 Task: Search one way flight ticket for 2 adults, 2 infants in seat and 1 infant on lap in first from Gulfport/biloxi: Gulfport-biloxi International Airport to Greenville: Pitt-greenville Airport on 5-2-2023. Choice of flights is Delta. Number of bags: 5 checked bags. Price is upto 109000. Outbound departure time preference is 22:45.
Action: Mouse moved to (336, 138)
Screenshot: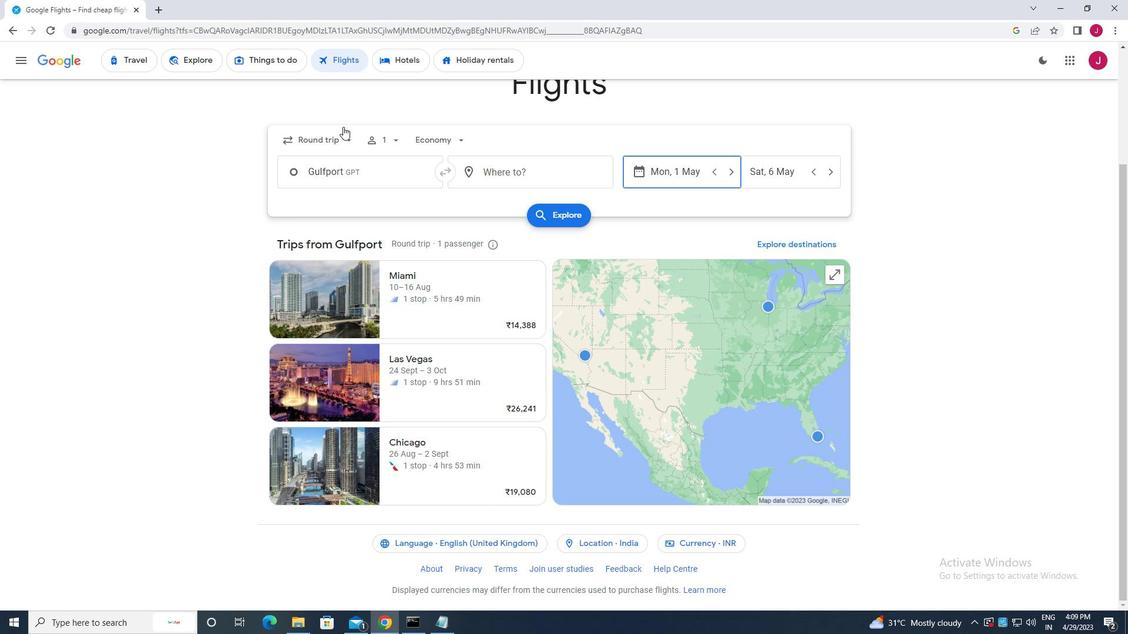 
Action: Mouse pressed left at (336, 138)
Screenshot: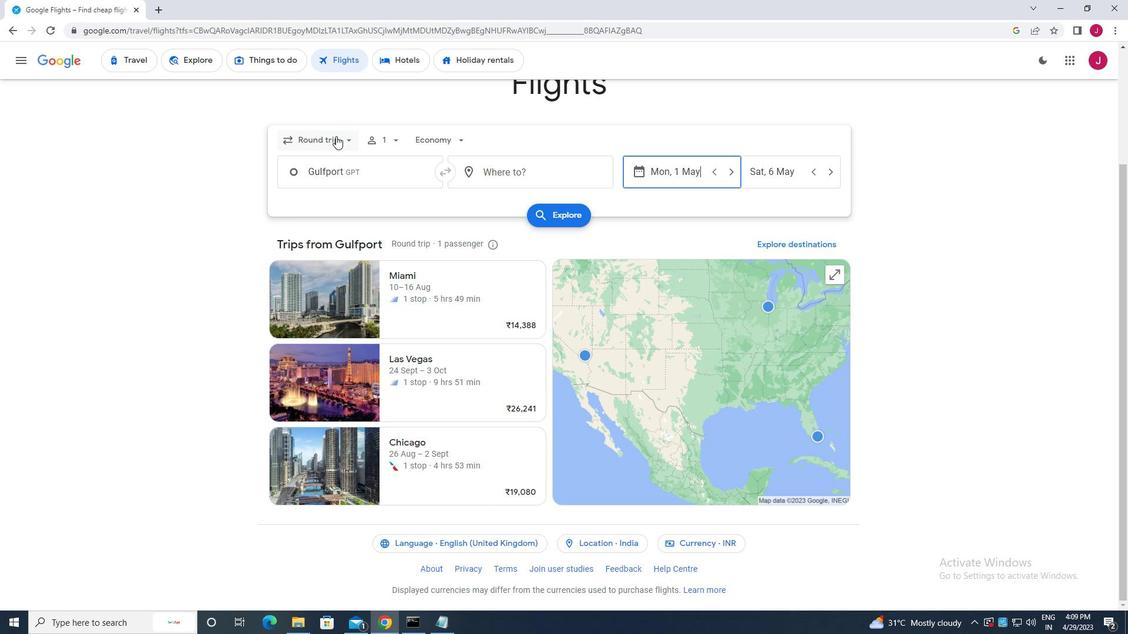 
Action: Mouse moved to (332, 185)
Screenshot: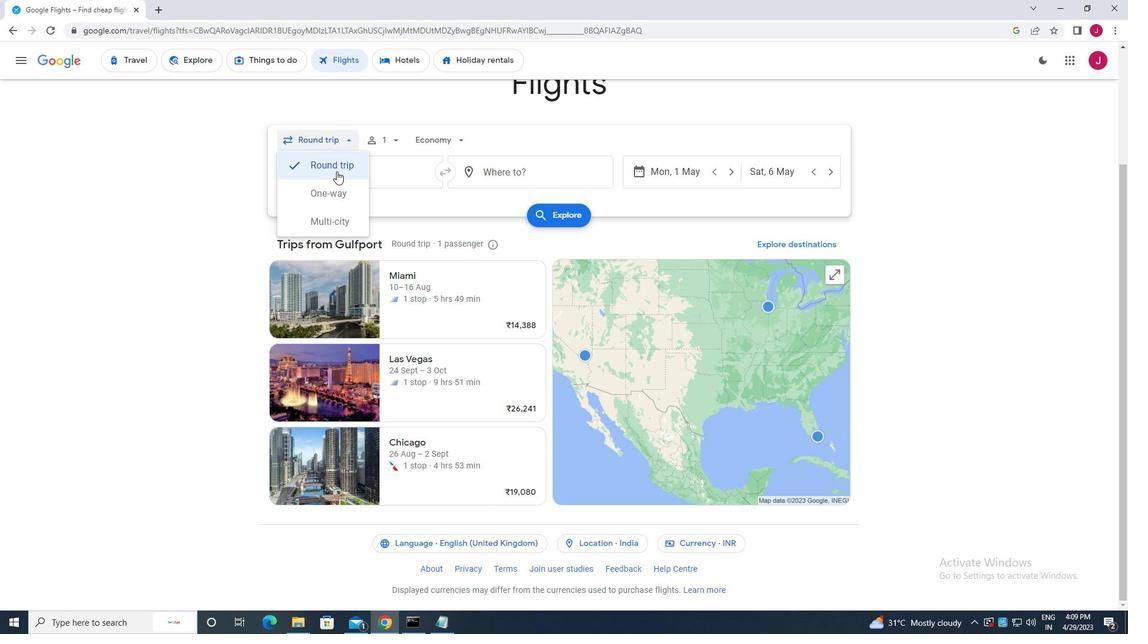 
Action: Mouse pressed left at (332, 185)
Screenshot: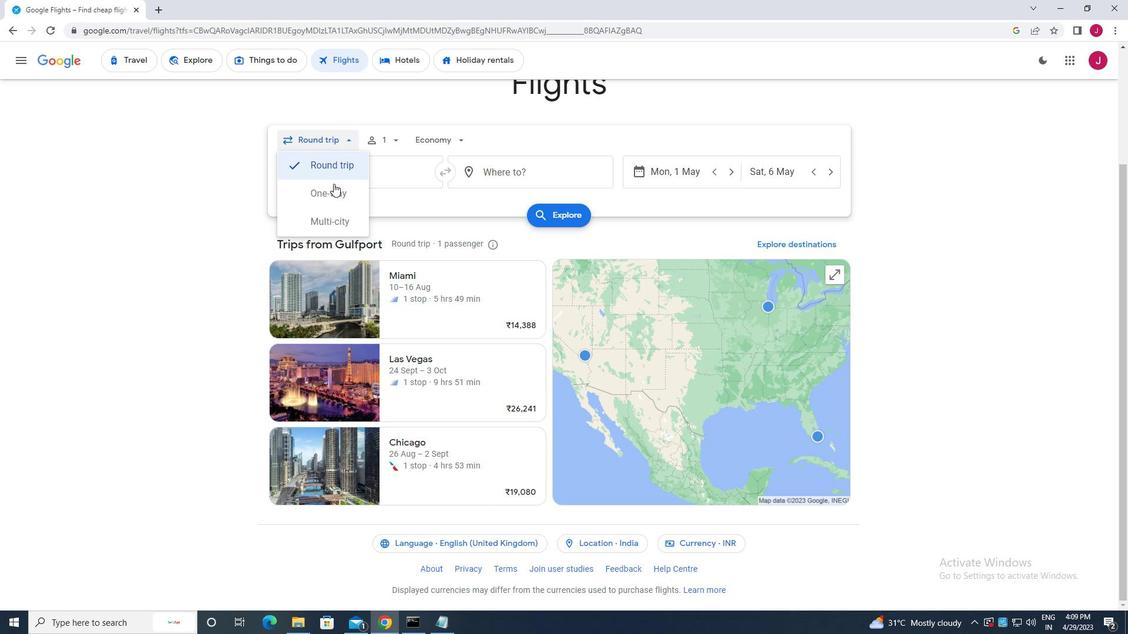 
Action: Mouse moved to (390, 138)
Screenshot: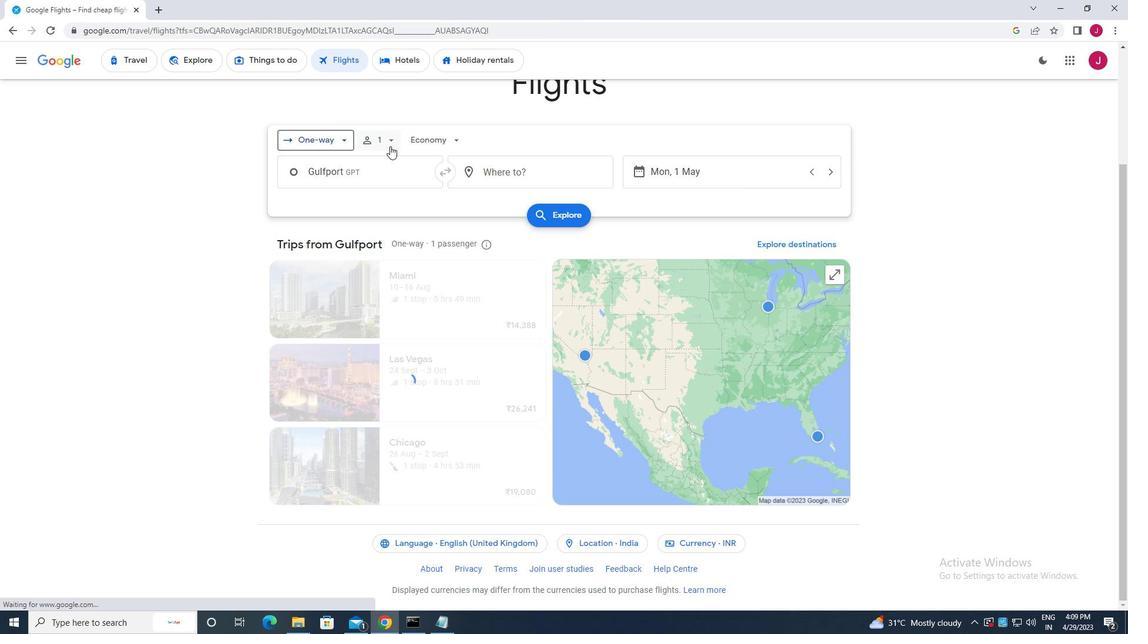 
Action: Mouse pressed left at (390, 138)
Screenshot: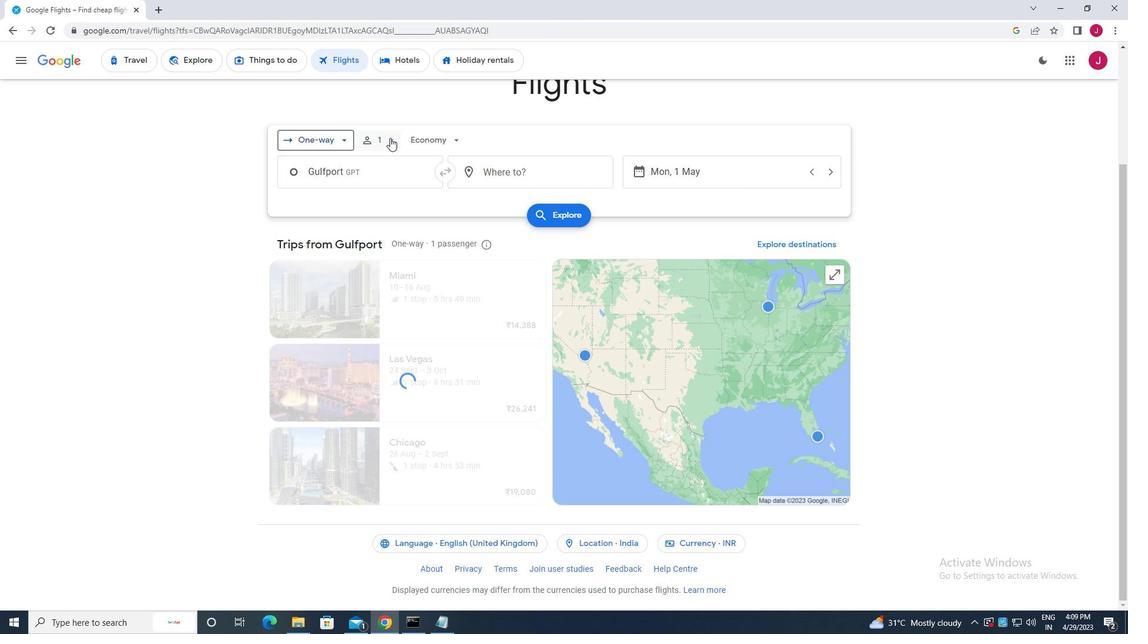 
Action: Mouse moved to (484, 170)
Screenshot: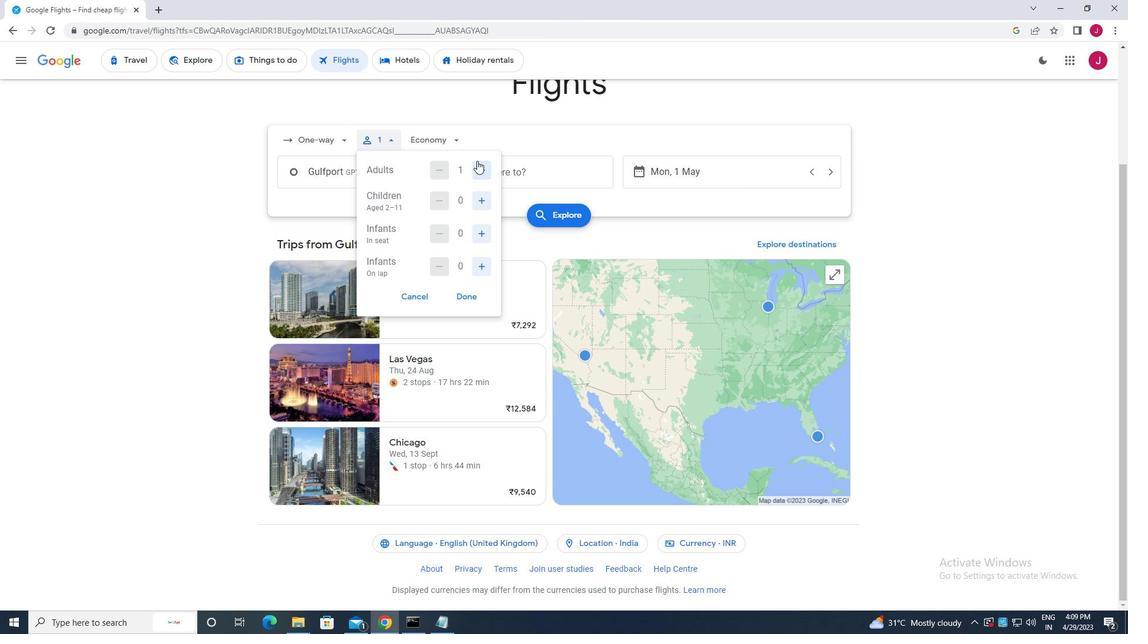 
Action: Mouse pressed left at (484, 170)
Screenshot: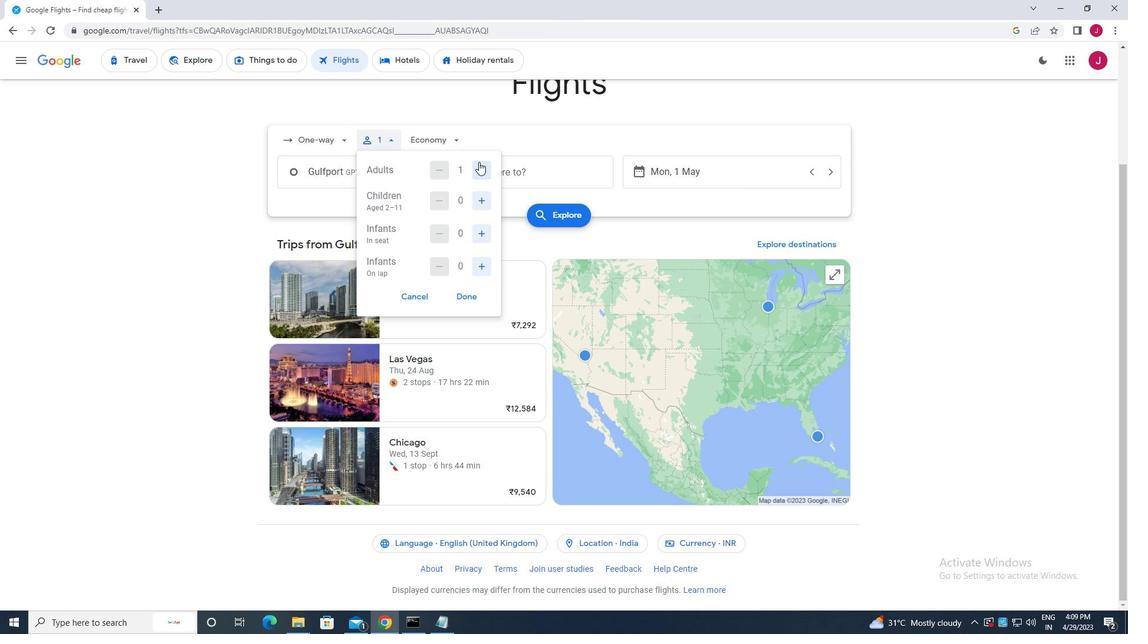 
Action: Mouse moved to (480, 198)
Screenshot: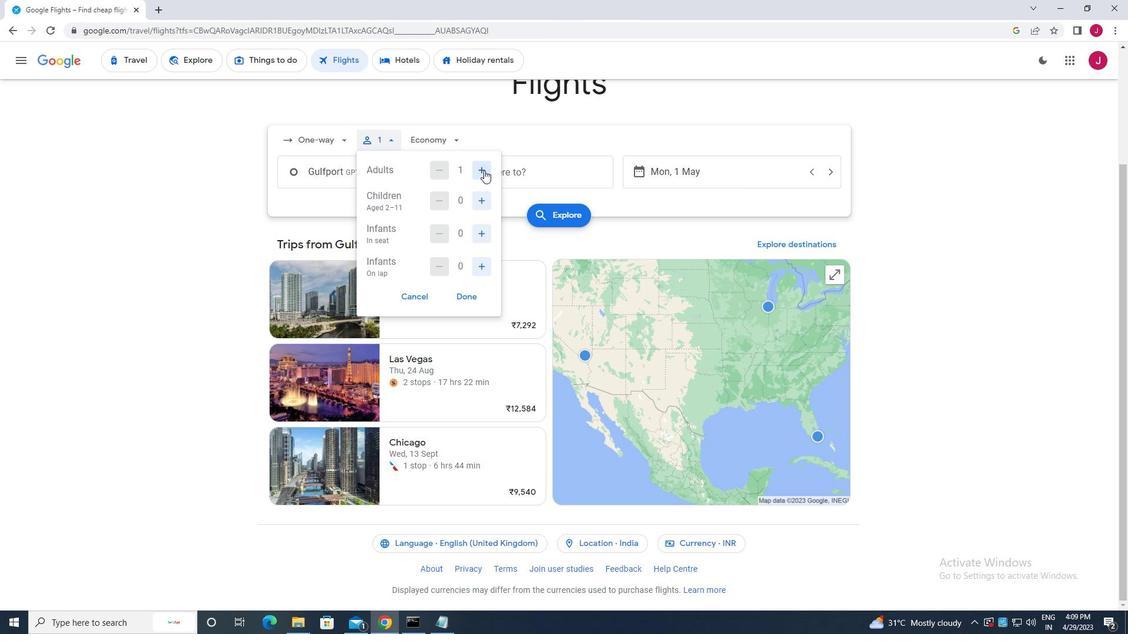 
Action: Mouse pressed left at (480, 198)
Screenshot: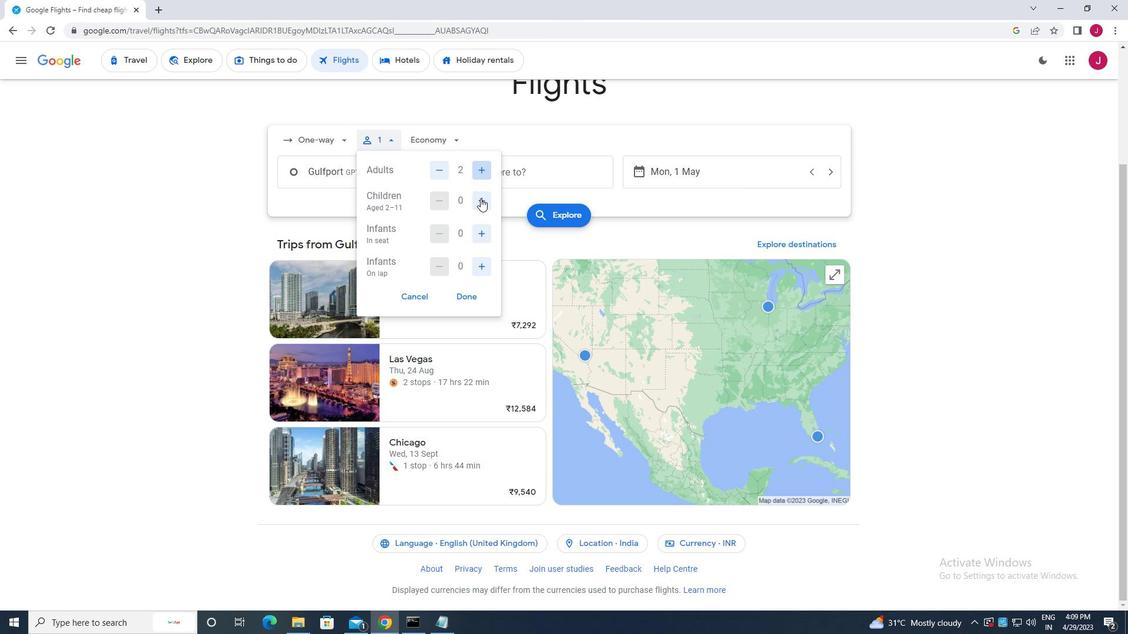 
Action: Mouse pressed left at (480, 198)
Screenshot: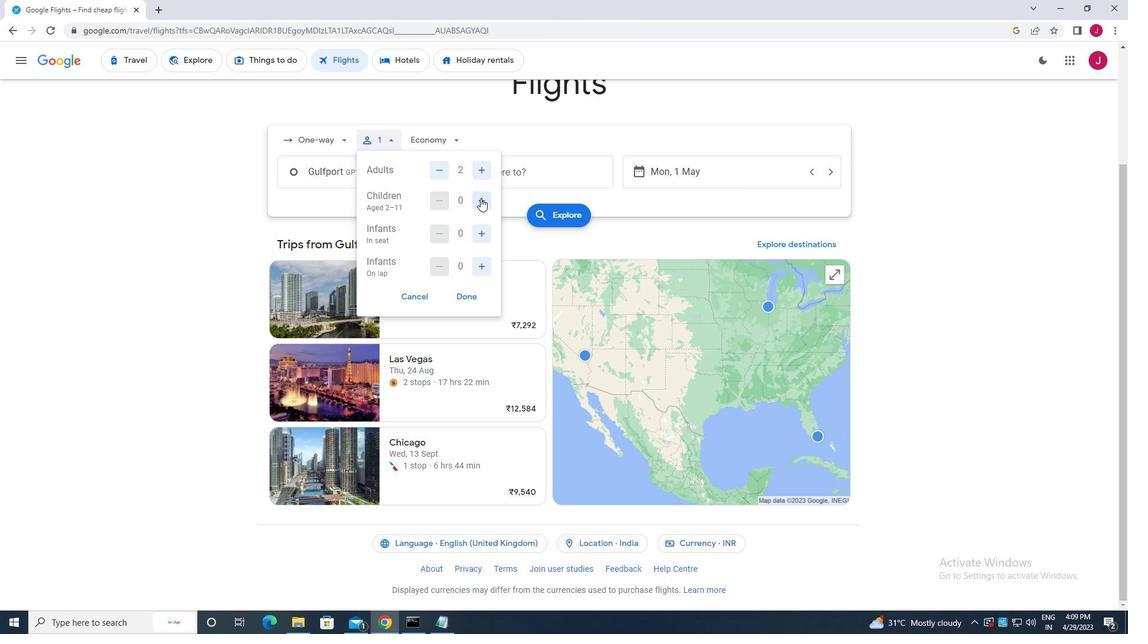 
Action: Mouse moved to (446, 202)
Screenshot: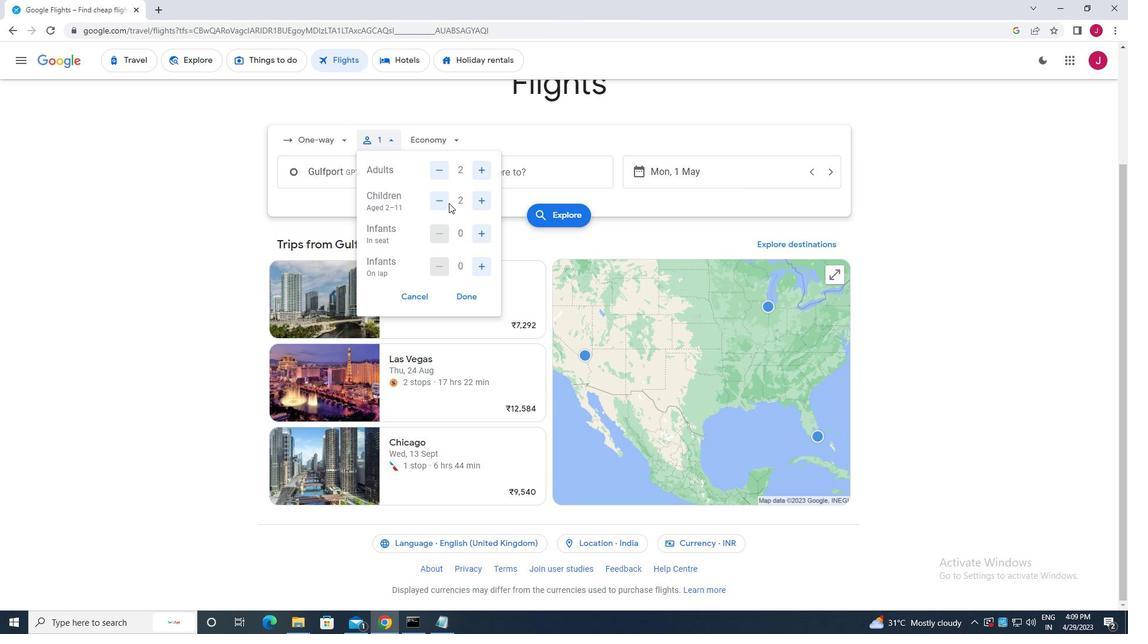 
Action: Mouse pressed left at (446, 202)
Screenshot: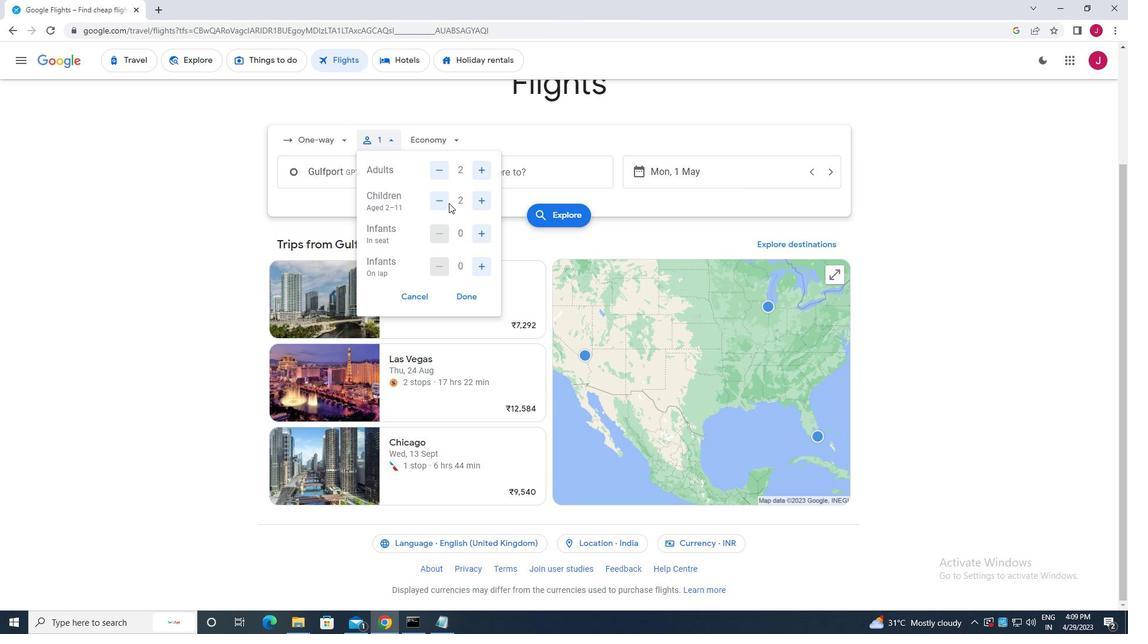 
Action: Mouse pressed left at (446, 202)
Screenshot: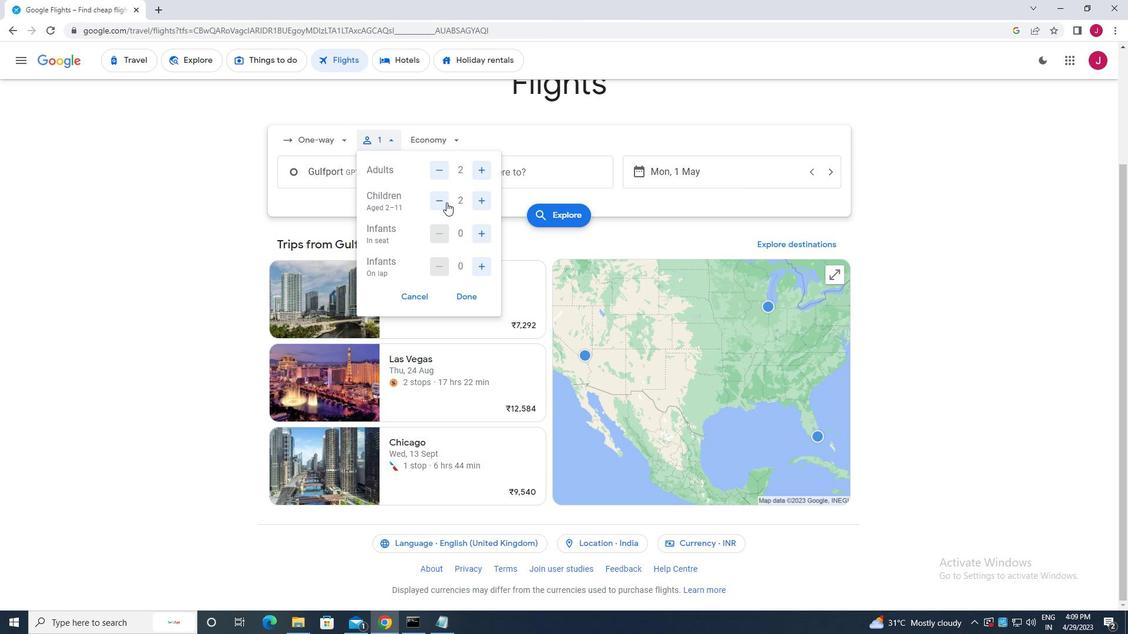 
Action: Mouse moved to (479, 235)
Screenshot: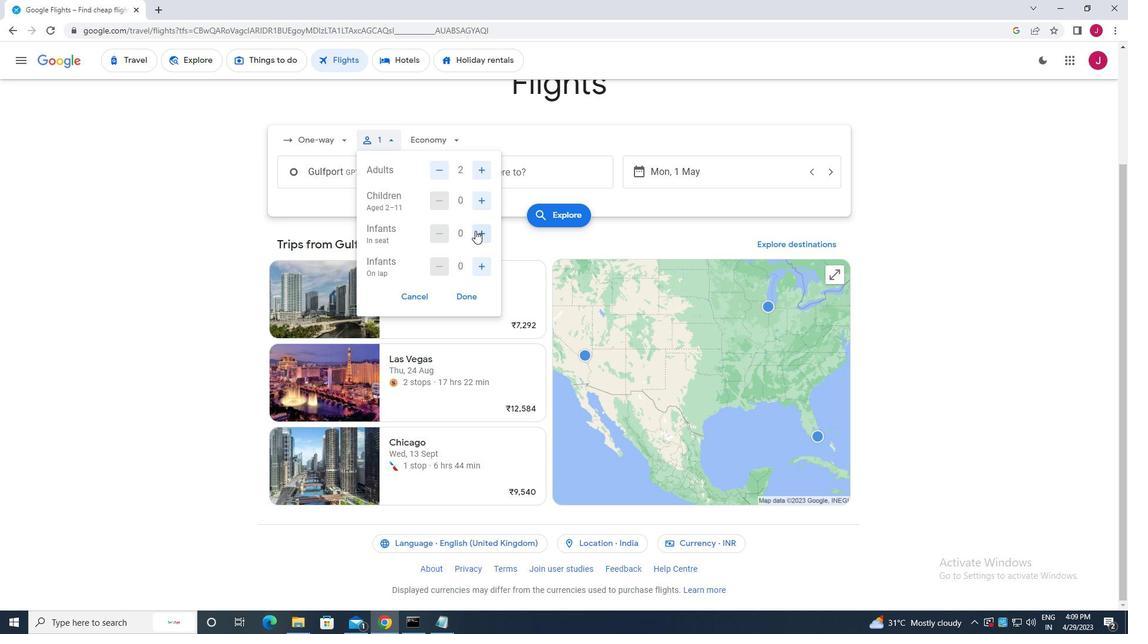 
Action: Mouse pressed left at (479, 235)
Screenshot: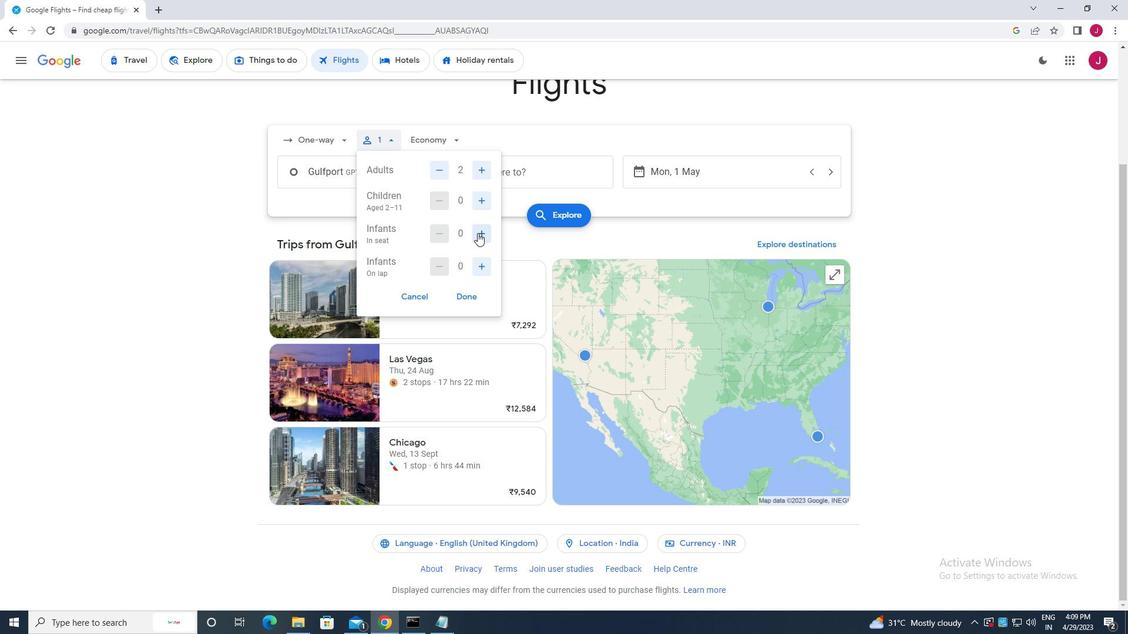 
Action: Mouse moved to (479, 235)
Screenshot: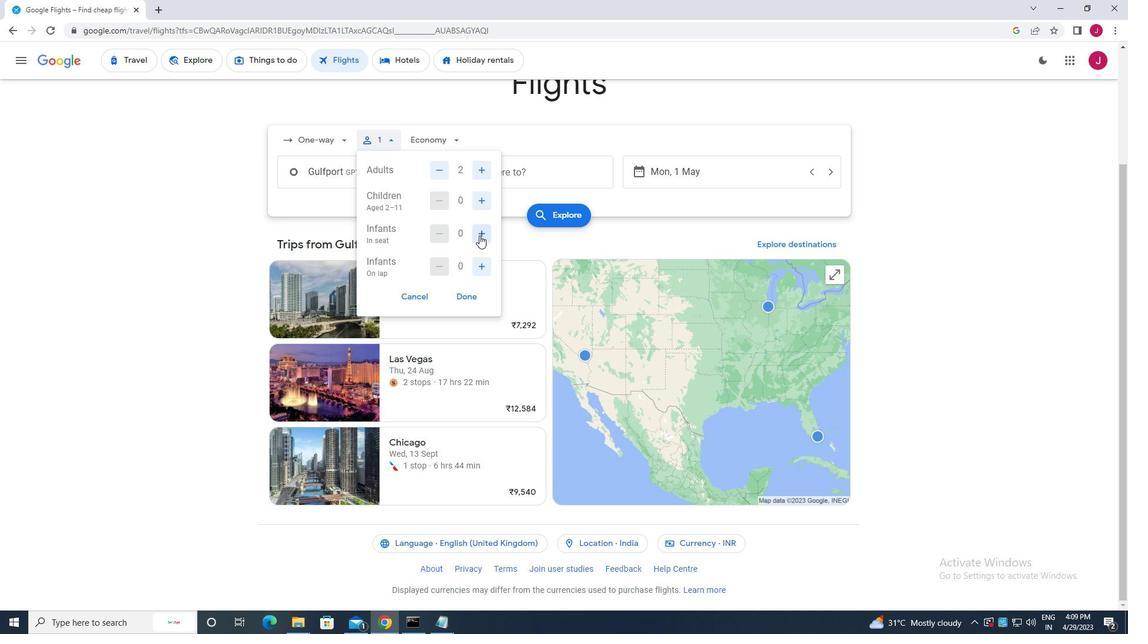 
Action: Mouse pressed left at (479, 235)
Screenshot: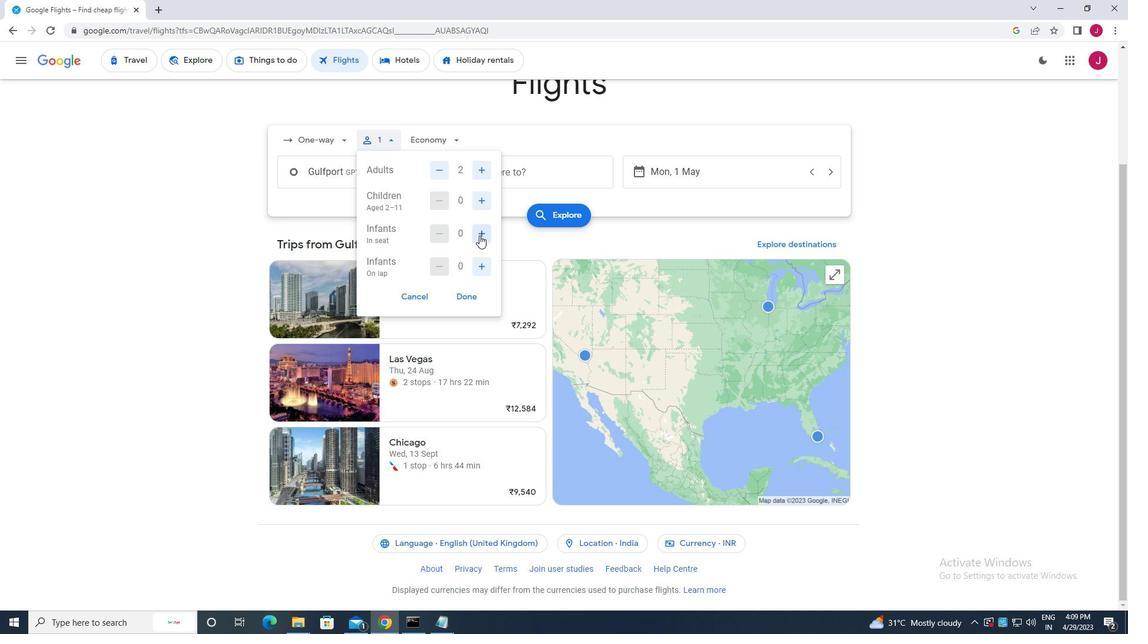 
Action: Mouse moved to (483, 268)
Screenshot: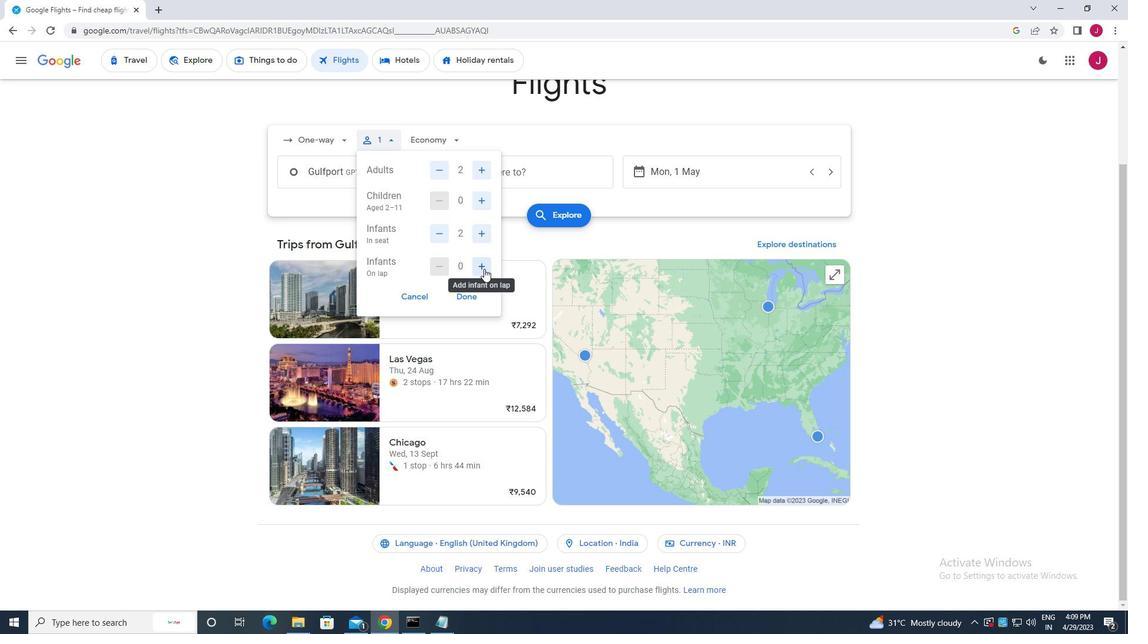 
Action: Mouse pressed left at (483, 268)
Screenshot: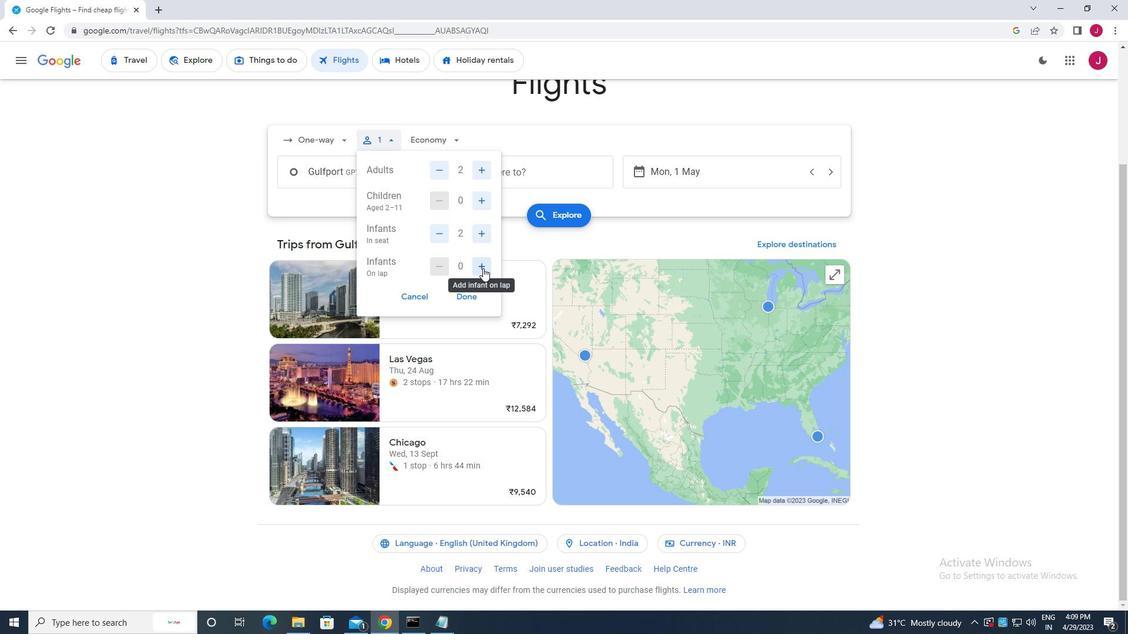 
Action: Mouse moved to (475, 292)
Screenshot: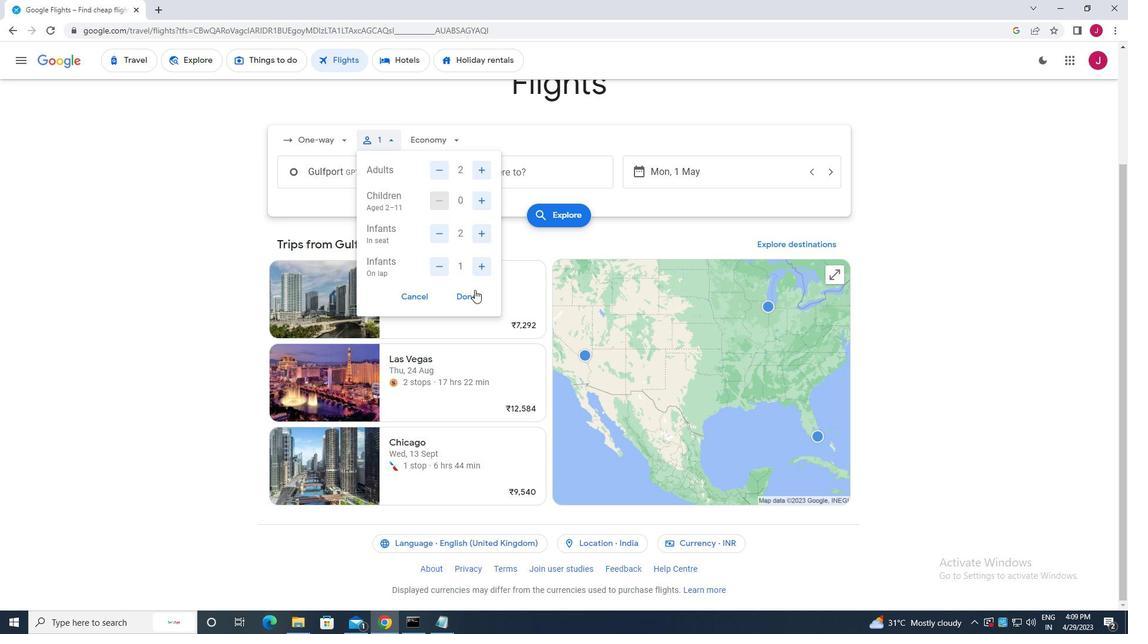
Action: Mouse pressed left at (475, 292)
Screenshot: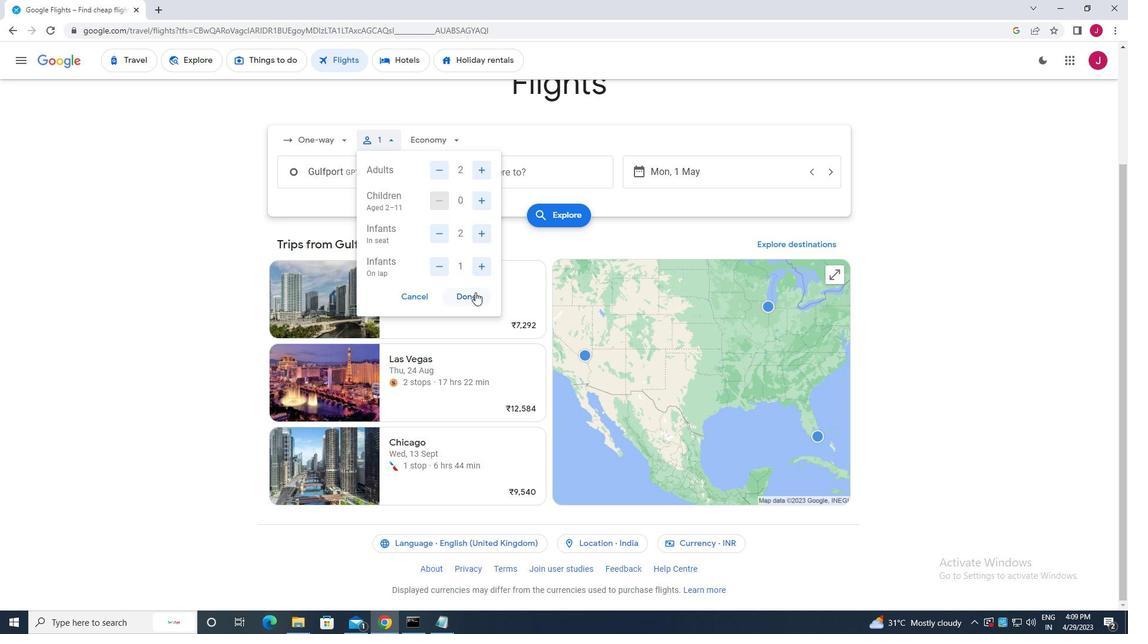 
Action: Mouse moved to (452, 144)
Screenshot: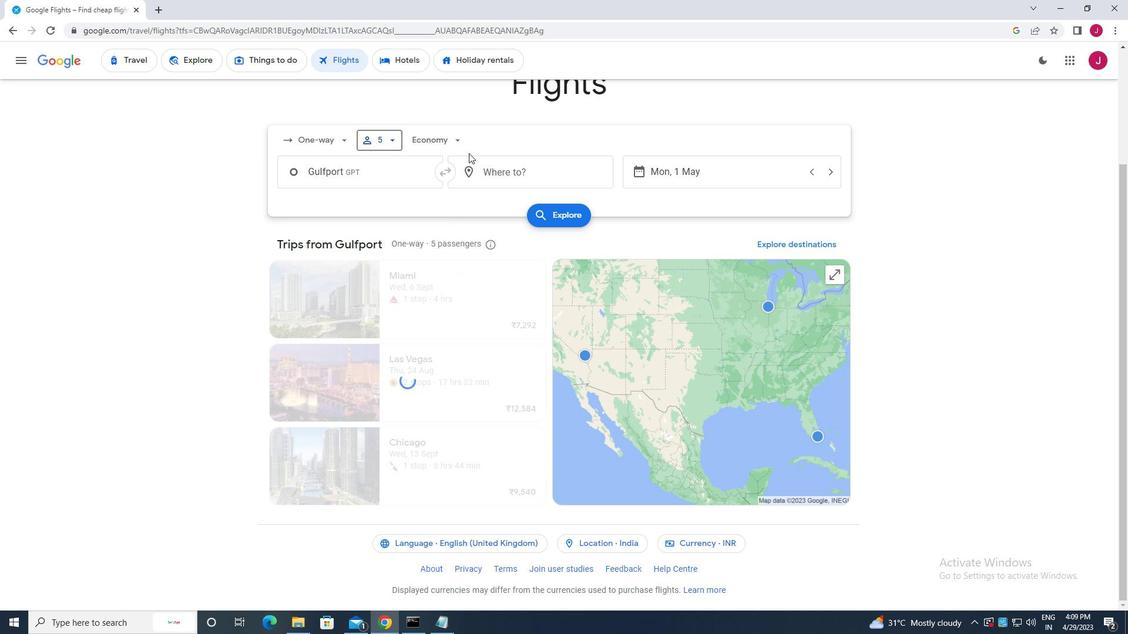 
Action: Mouse pressed left at (452, 144)
Screenshot: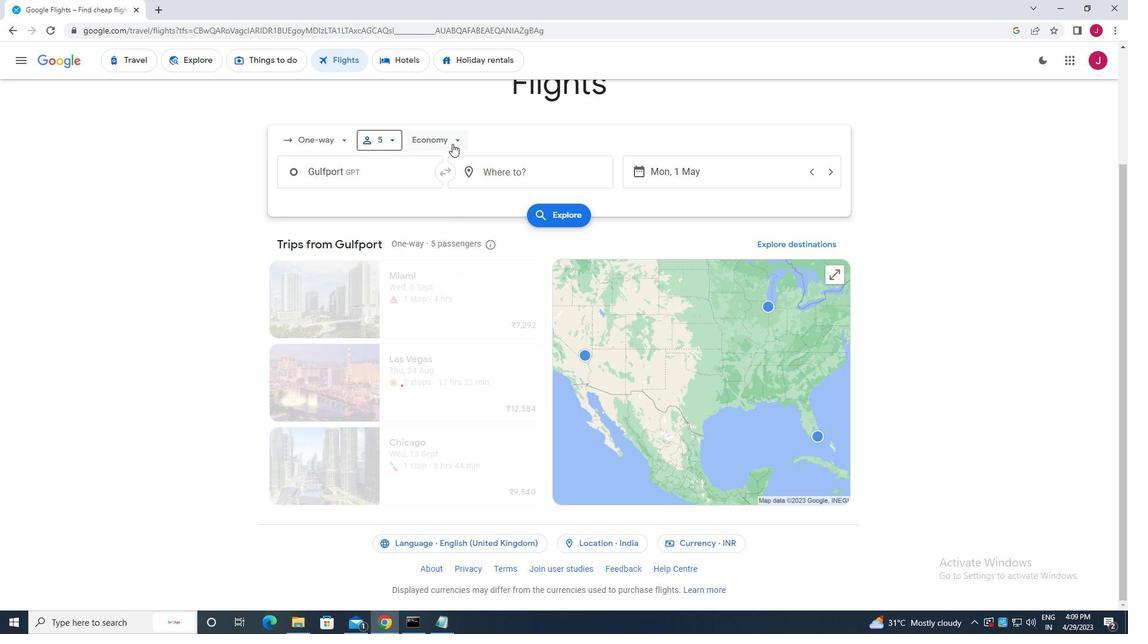 
Action: Mouse moved to (434, 139)
Screenshot: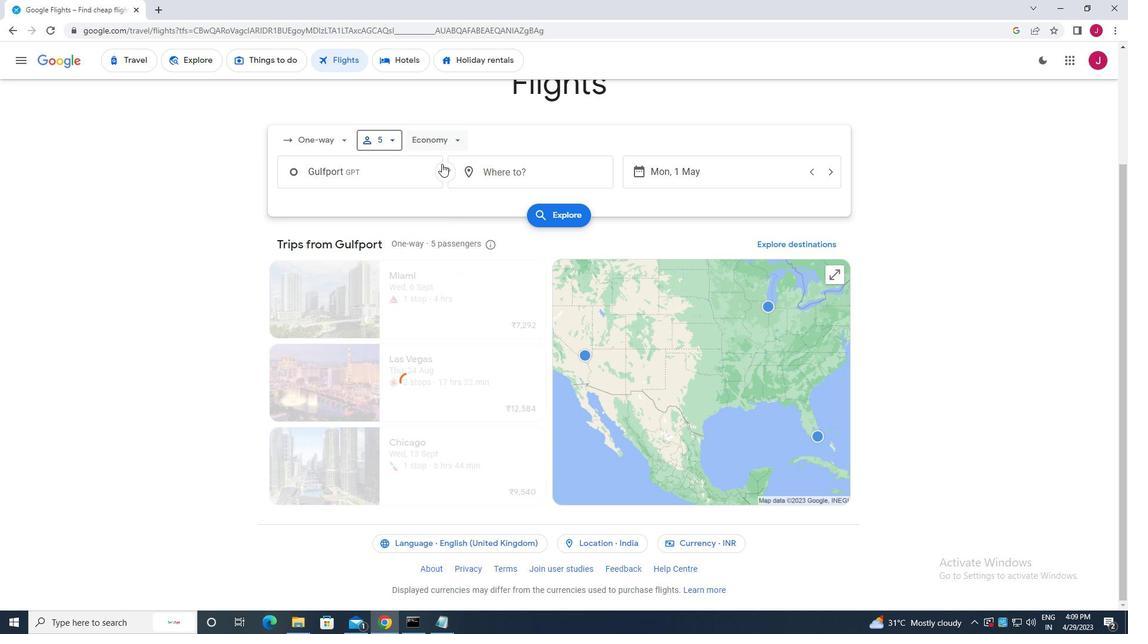 
Action: Mouse pressed left at (434, 139)
Screenshot: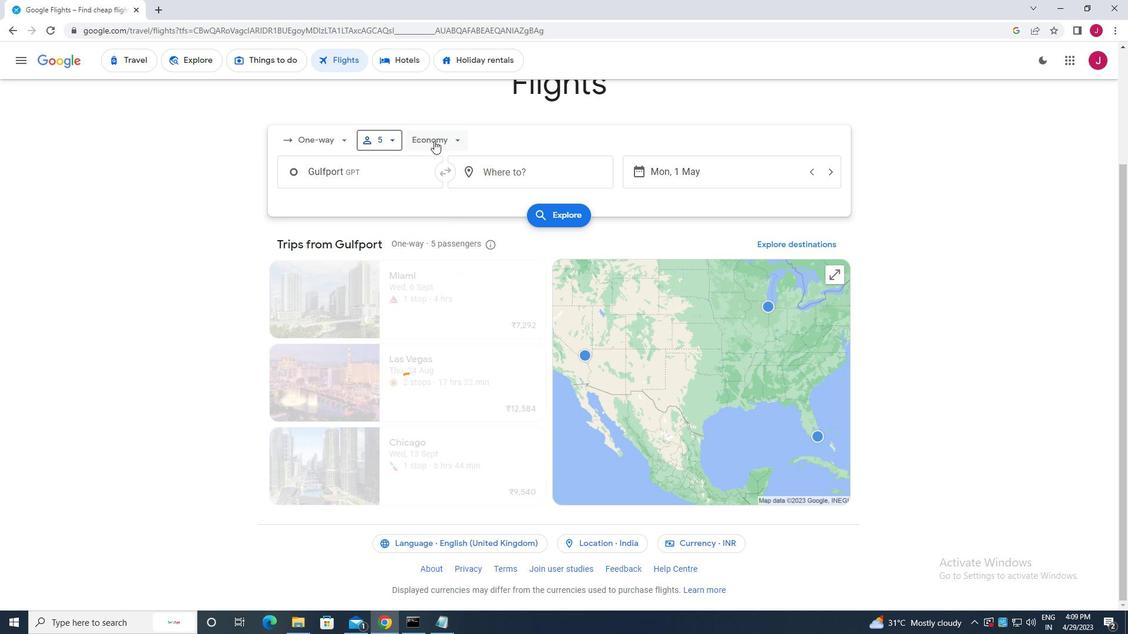
Action: Mouse moved to (457, 138)
Screenshot: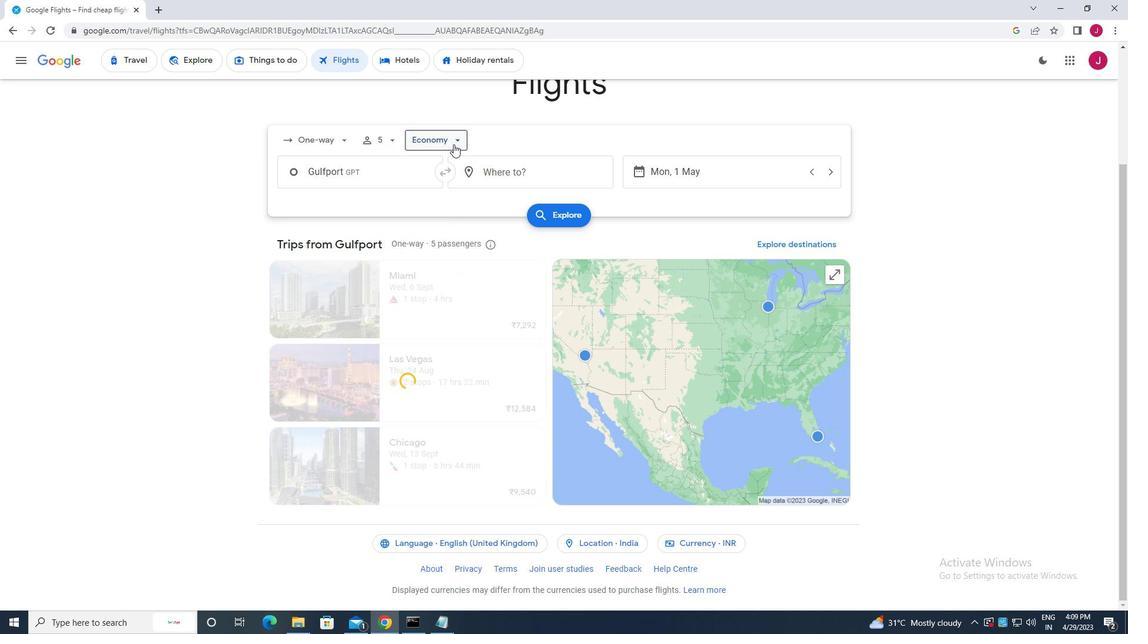 
Action: Mouse pressed left at (457, 138)
Screenshot: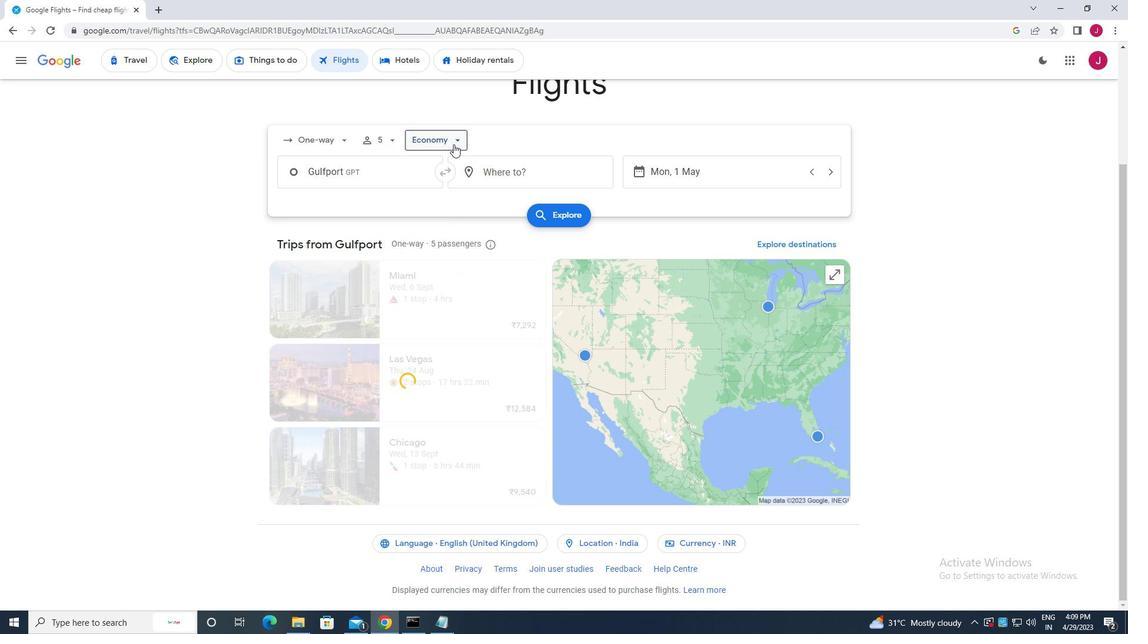 
Action: Mouse moved to (451, 246)
Screenshot: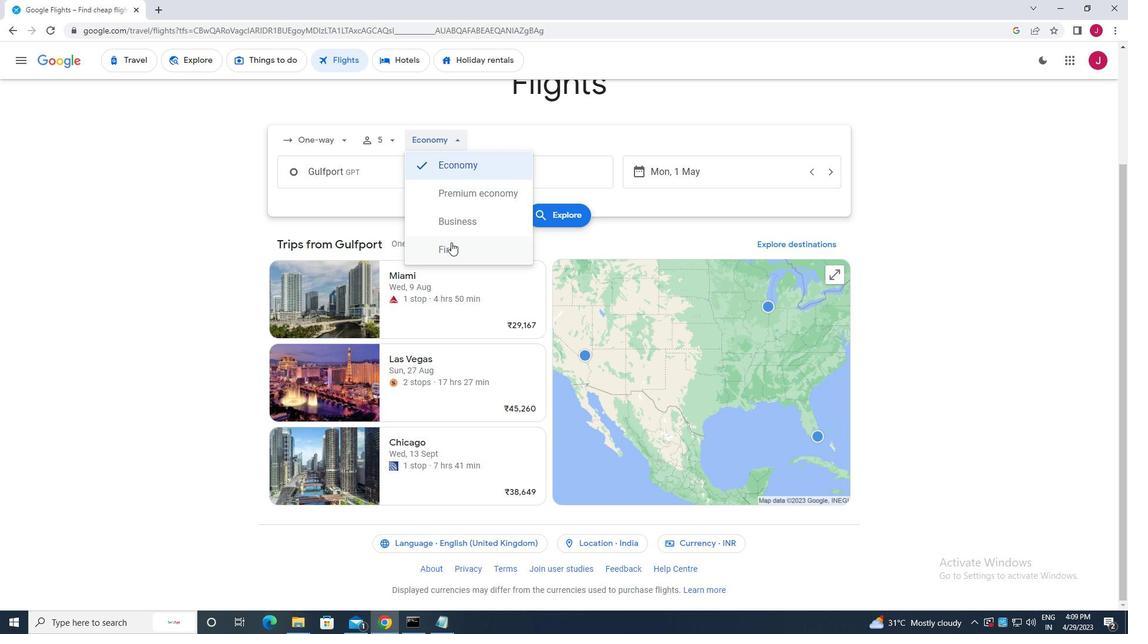 
Action: Mouse pressed left at (451, 246)
Screenshot: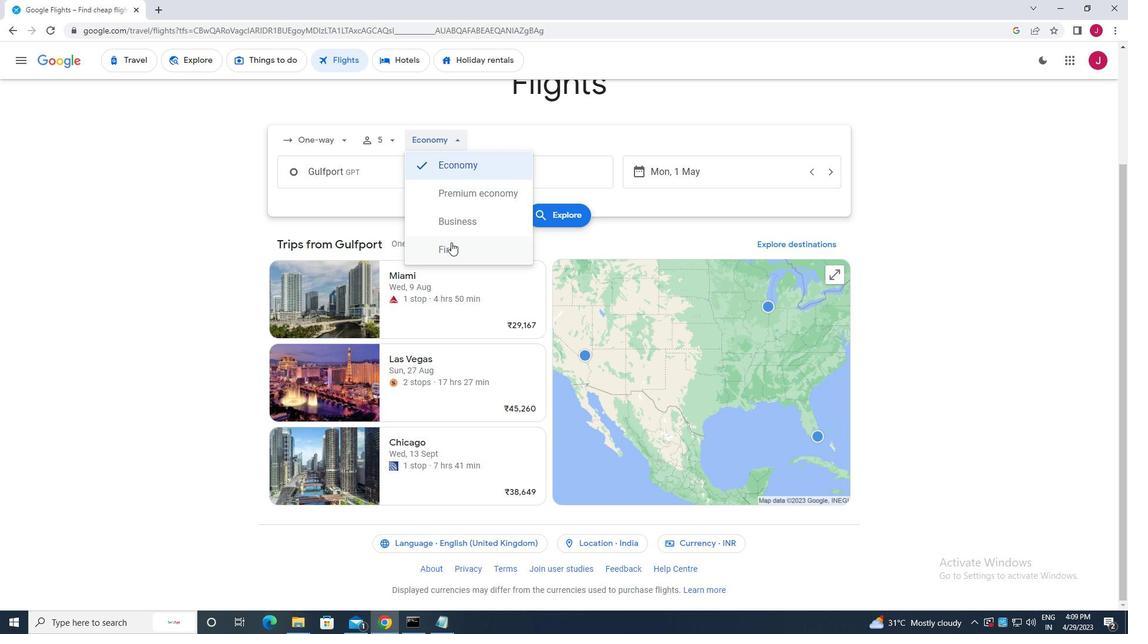 
Action: Mouse moved to (378, 168)
Screenshot: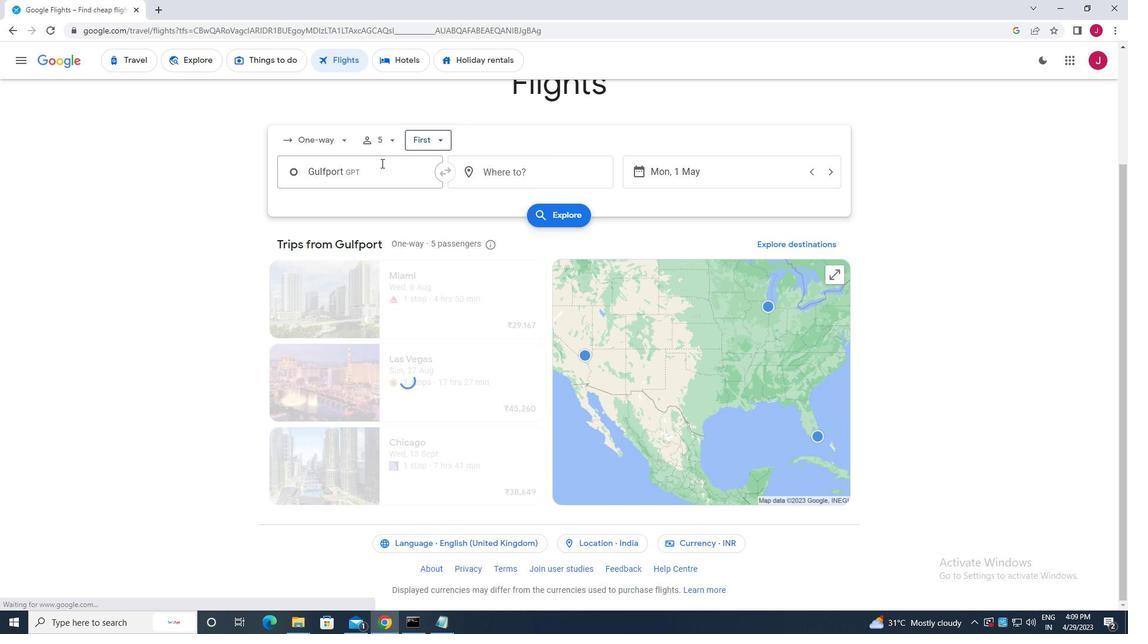 
Action: Mouse pressed left at (378, 168)
Screenshot: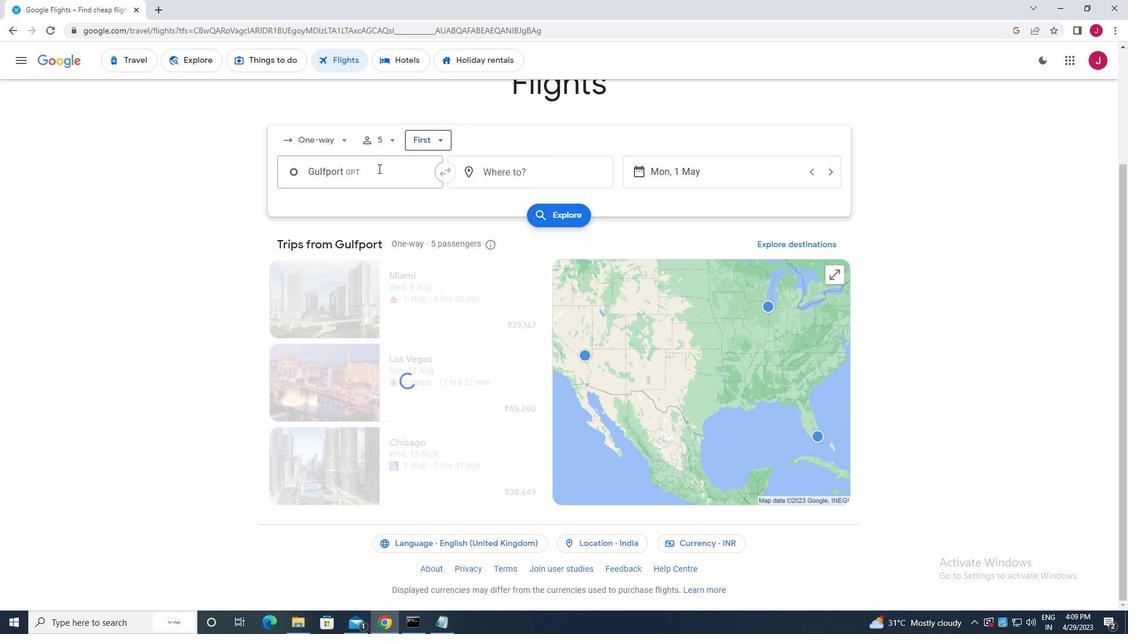 
Action: Key pressed guluf<Key.backspace><Key.backspace>fpo
Screenshot: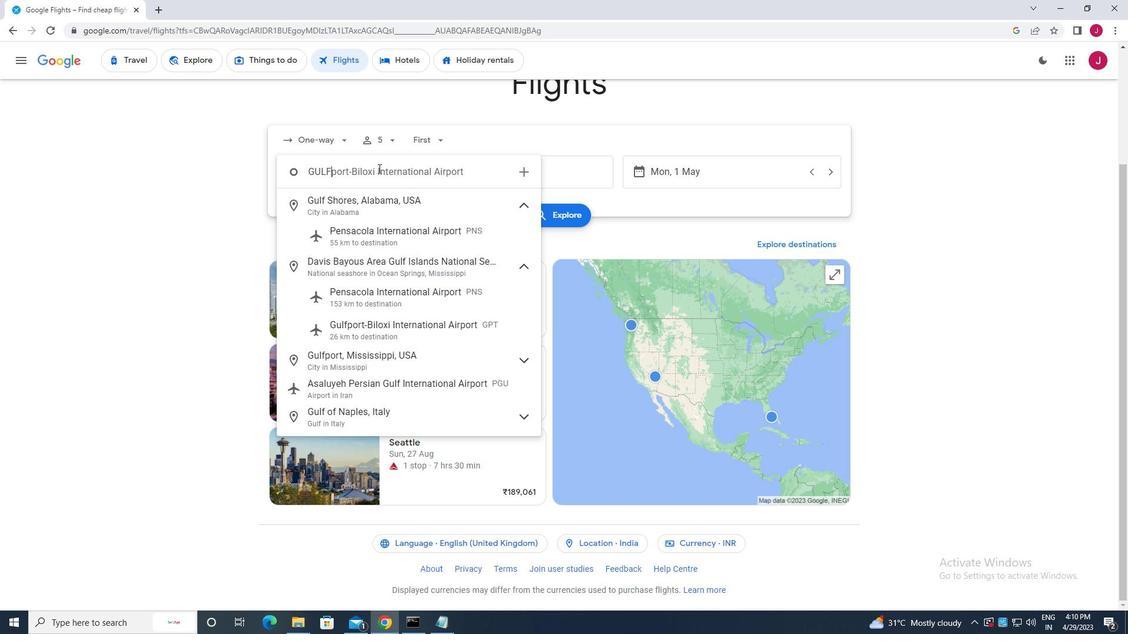 
Action: Mouse moved to (406, 263)
Screenshot: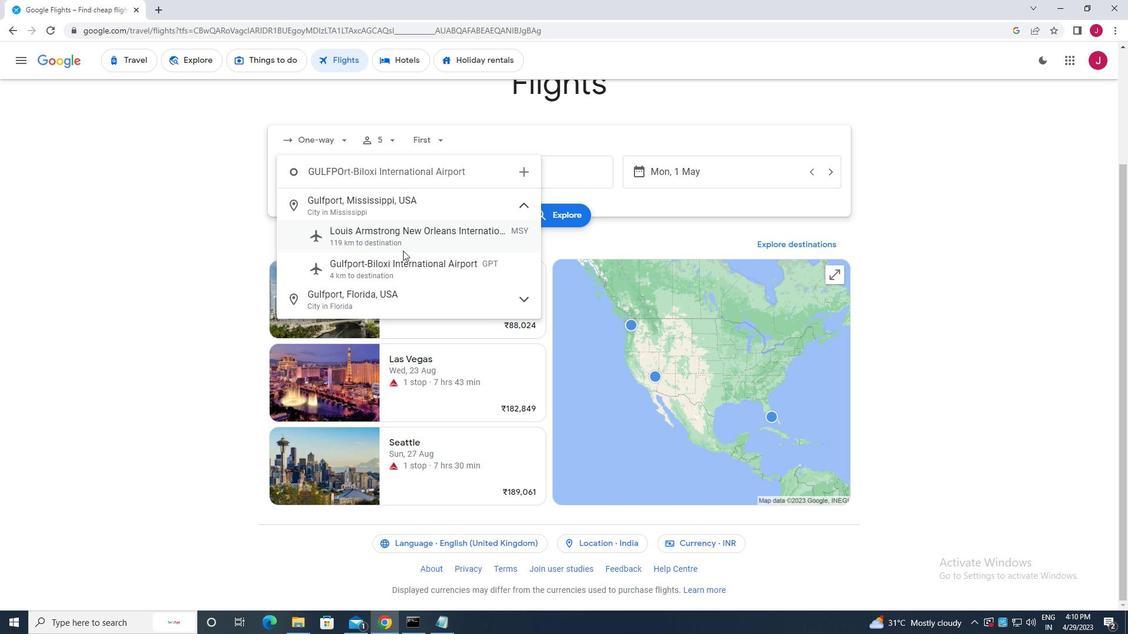 
Action: Mouse pressed left at (406, 263)
Screenshot: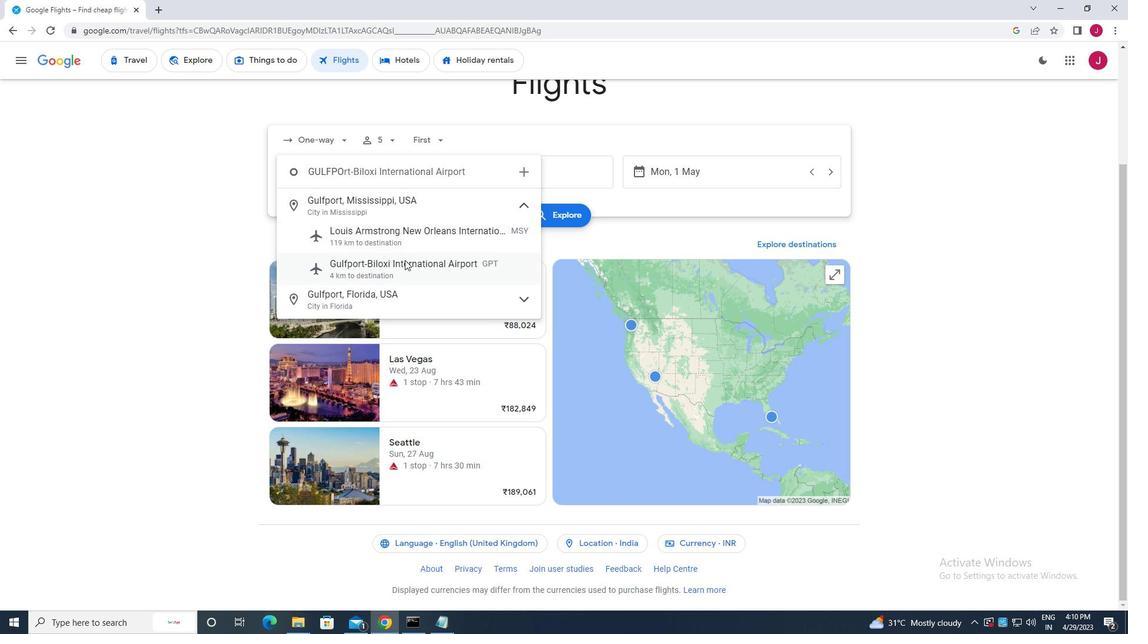 
Action: Mouse moved to (571, 172)
Screenshot: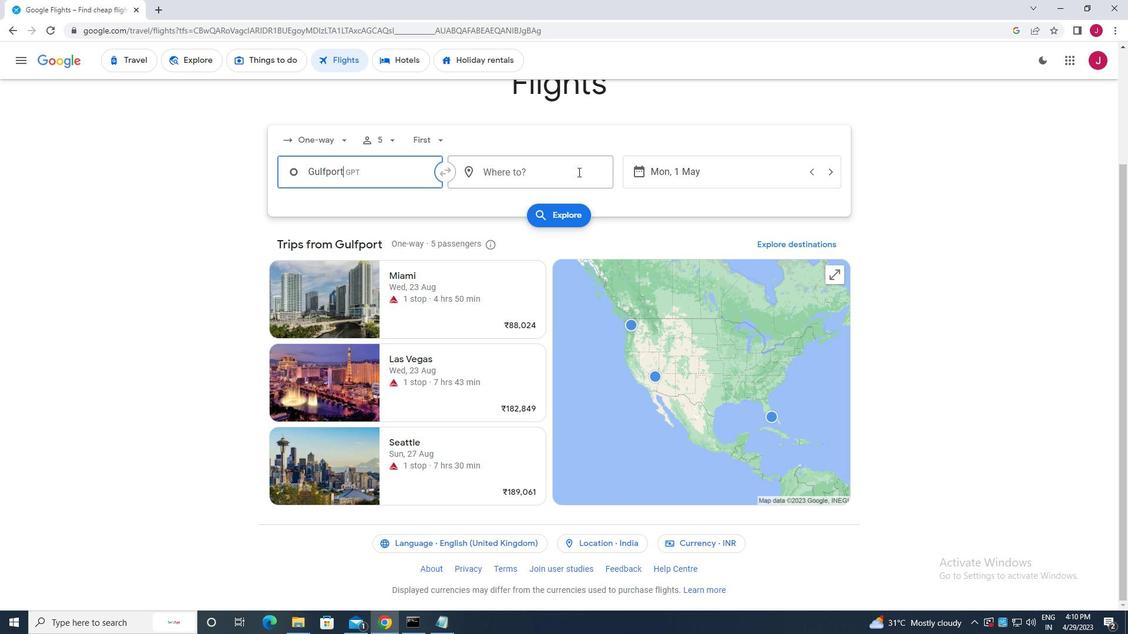 
Action: Mouse pressed left at (571, 172)
Screenshot: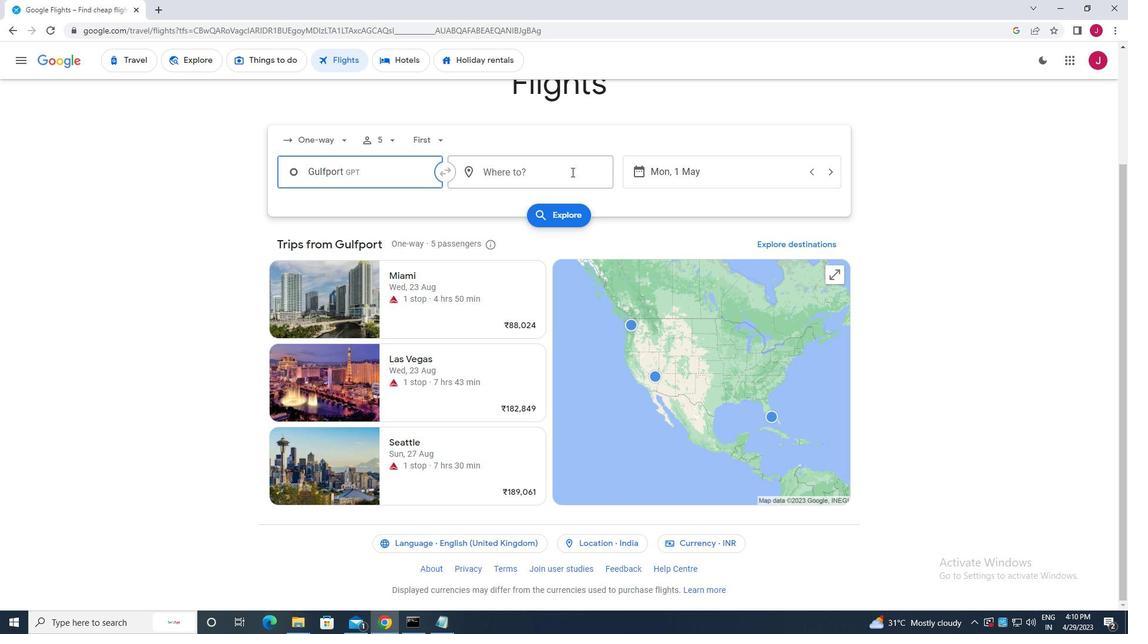 
Action: Key pressed greenville<Key.space>p
Screenshot: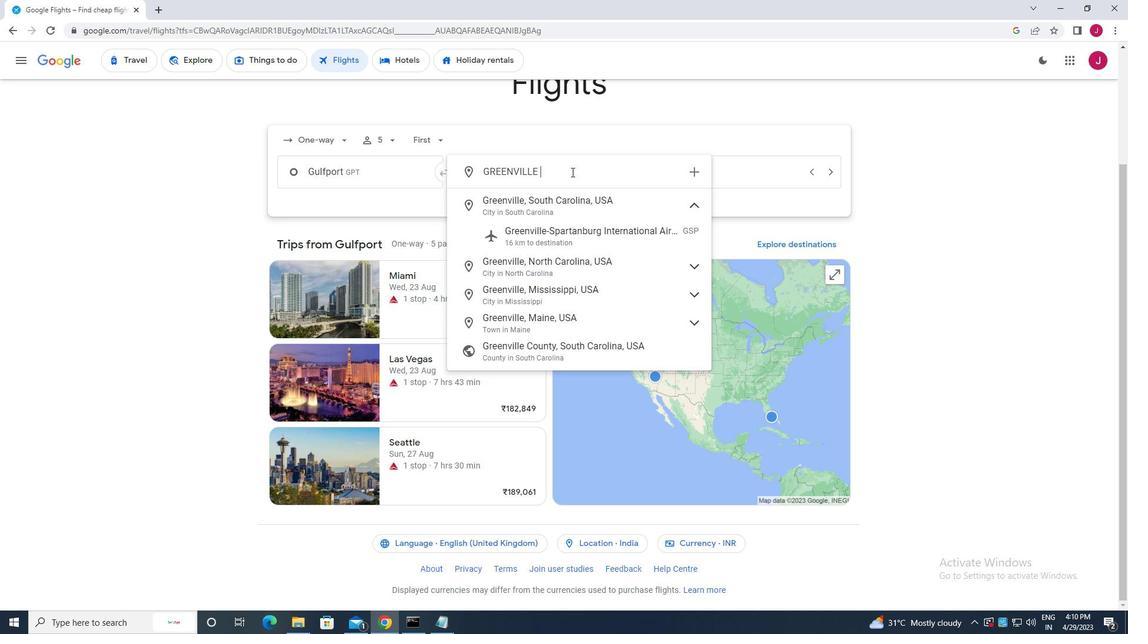 
Action: Mouse moved to (567, 205)
Screenshot: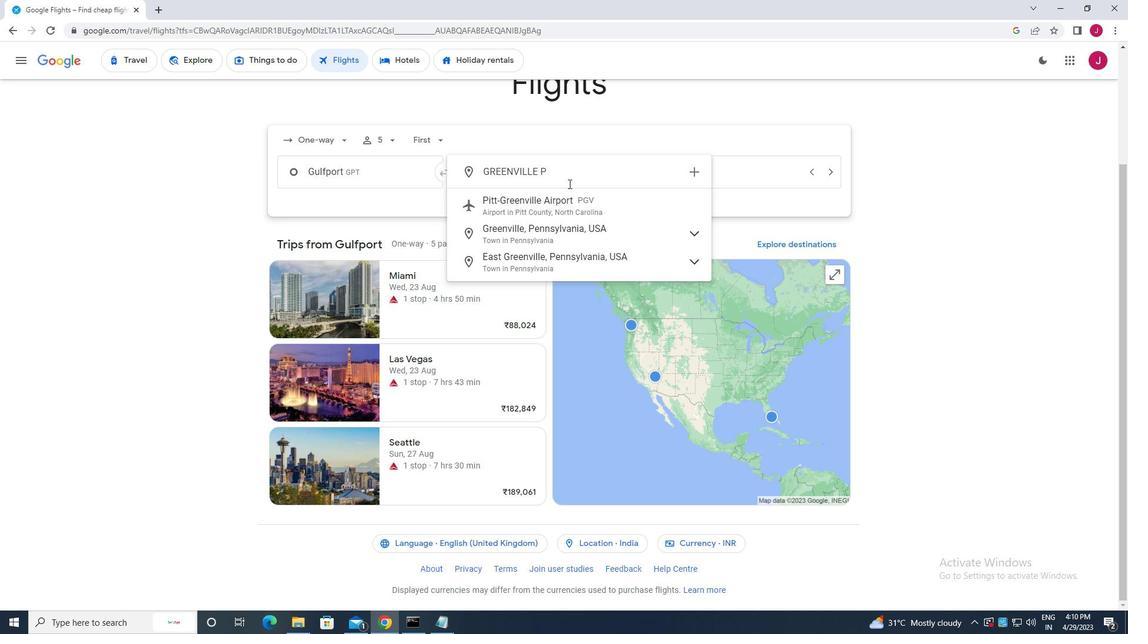 
Action: Mouse pressed left at (567, 205)
Screenshot: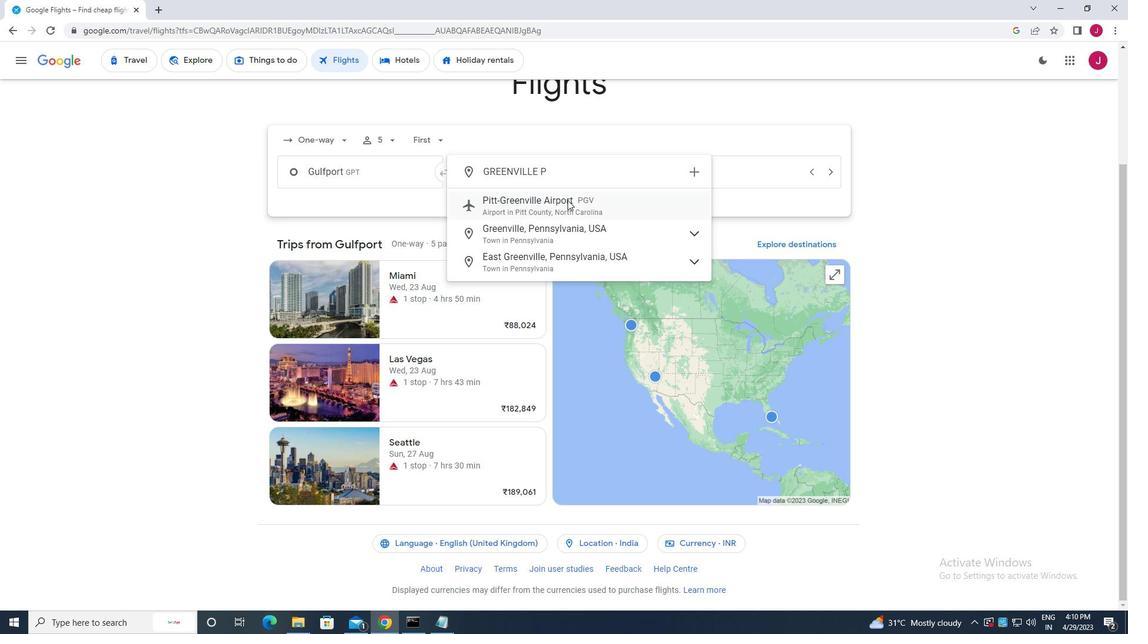 
Action: Mouse moved to (670, 176)
Screenshot: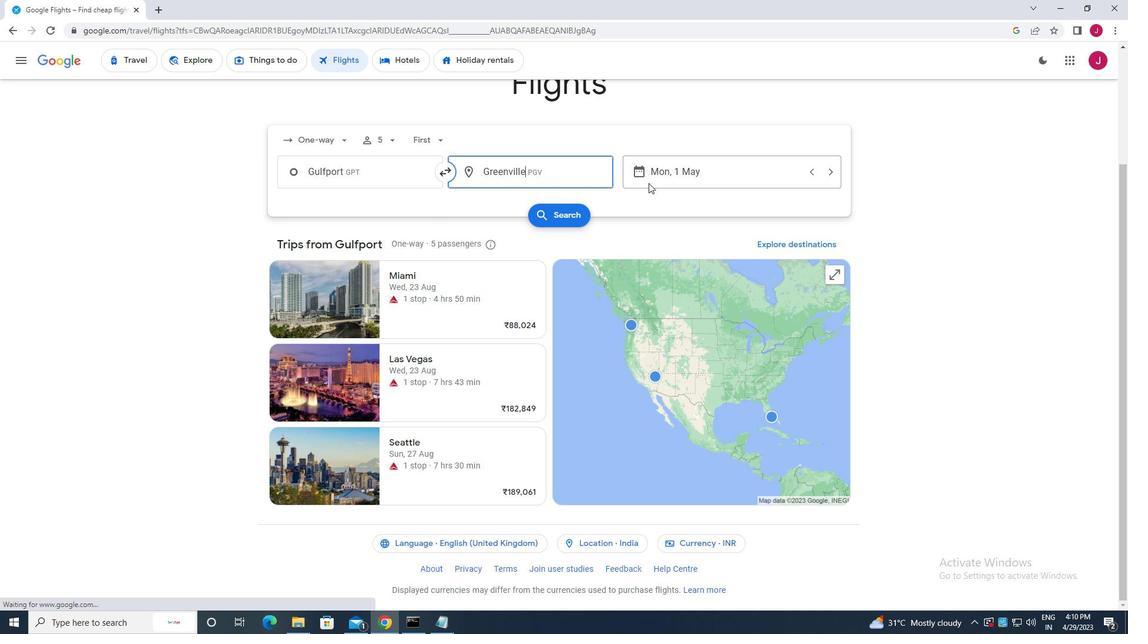 
Action: Mouse pressed left at (670, 176)
Screenshot: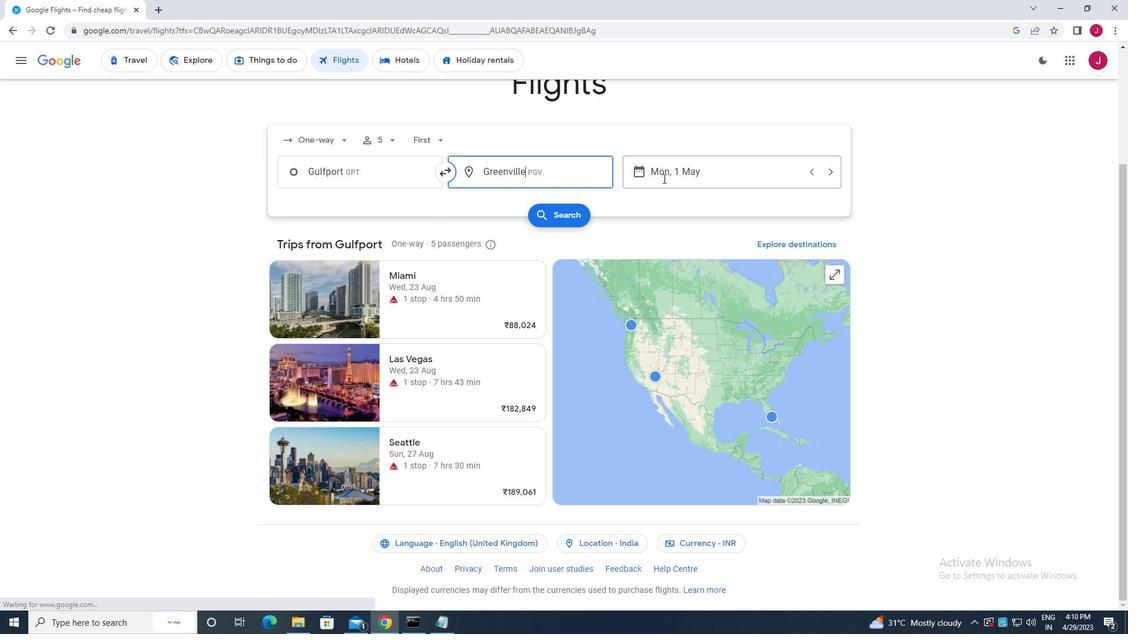 
Action: Mouse moved to (703, 259)
Screenshot: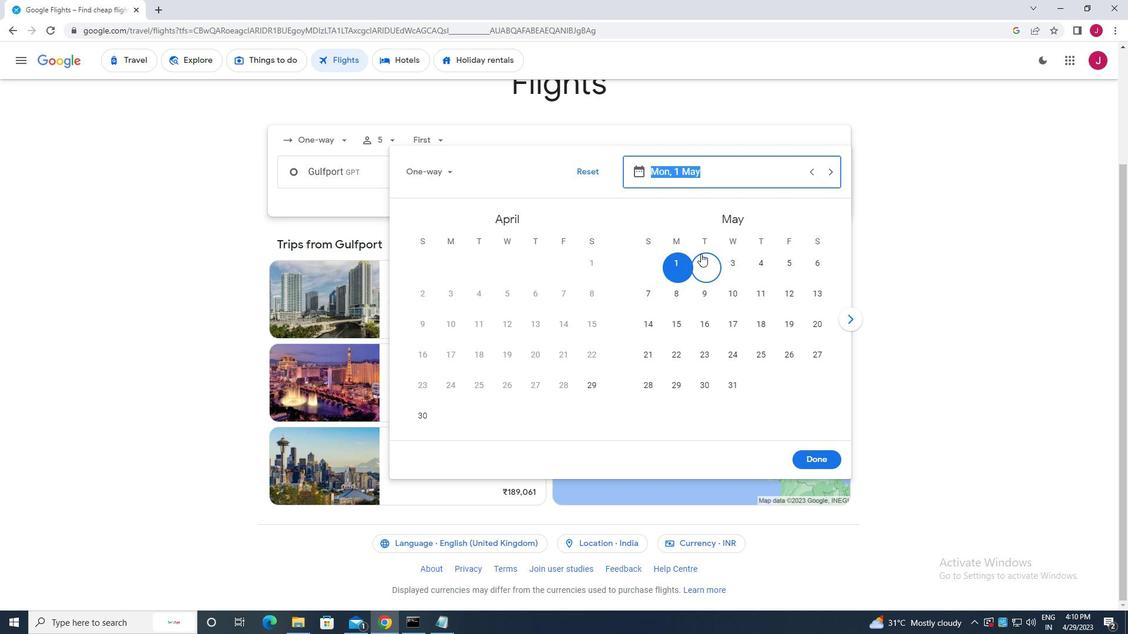 
Action: Mouse pressed left at (703, 259)
Screenshot: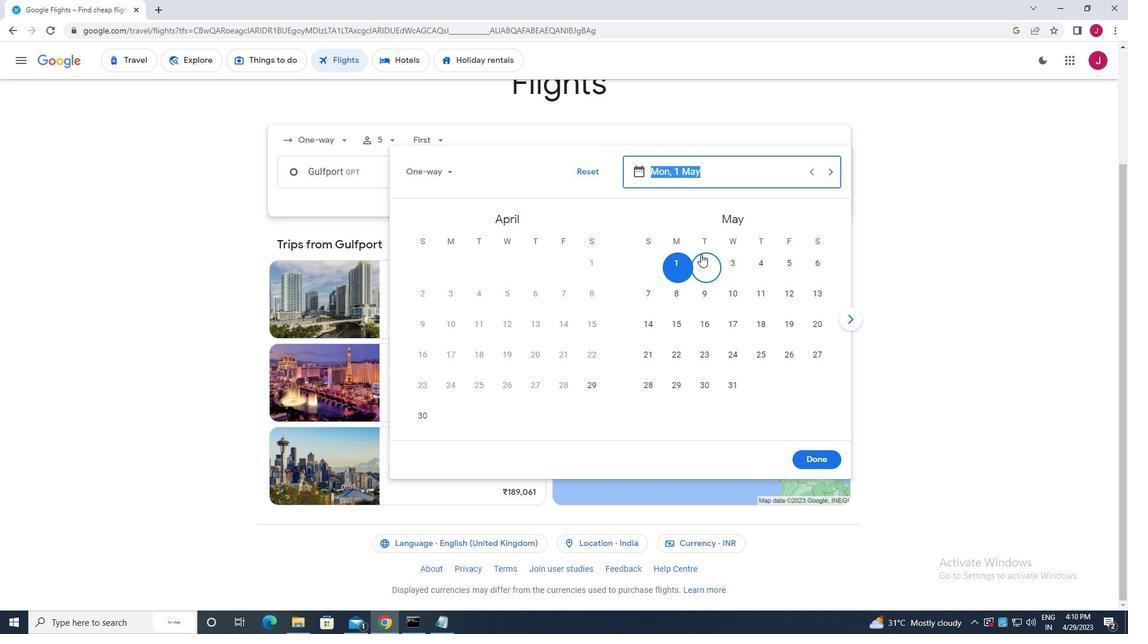 
Action: Mouse moved to (822, 462)
Screenshot: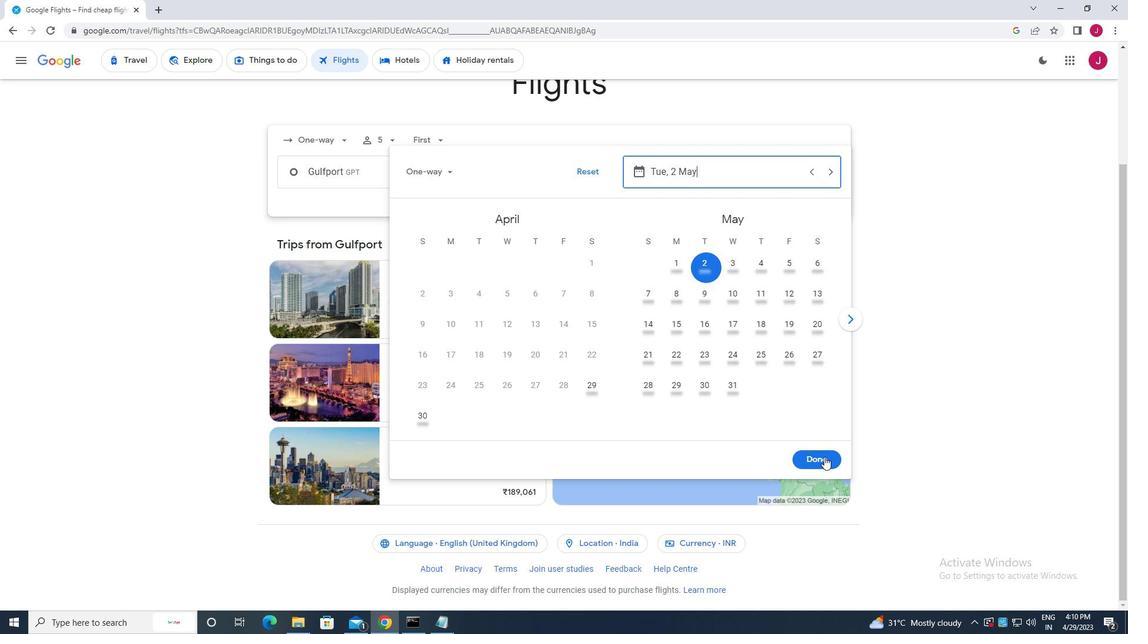 
Action: Mouse pressed left at (822, 462)
Screenshot: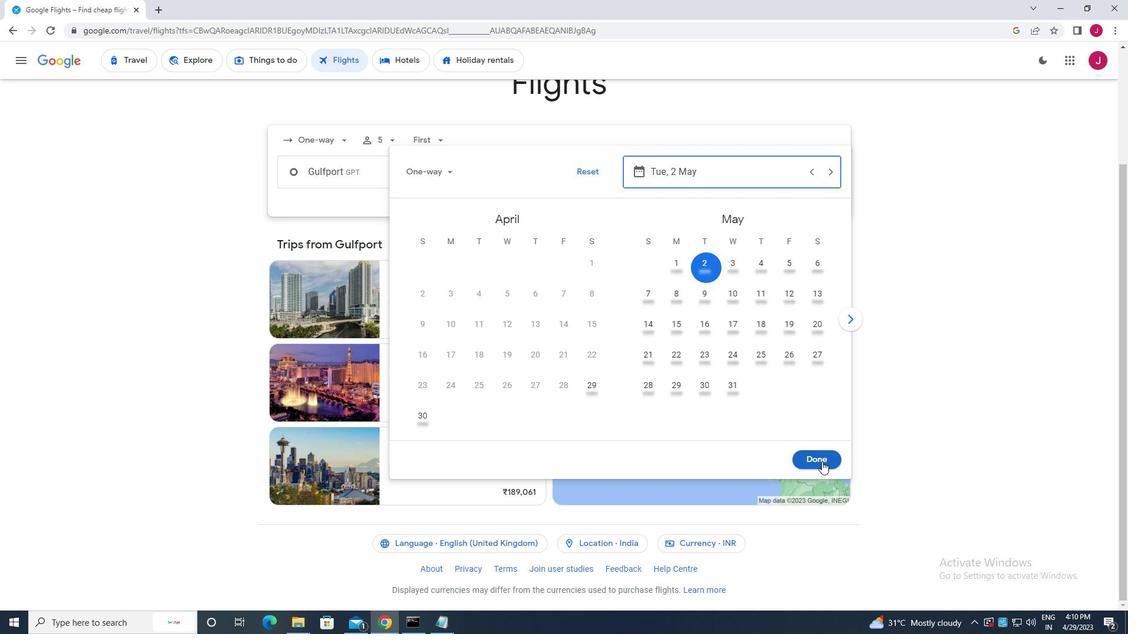 
Action: Mouse moved to (573, 215)
Screenshot: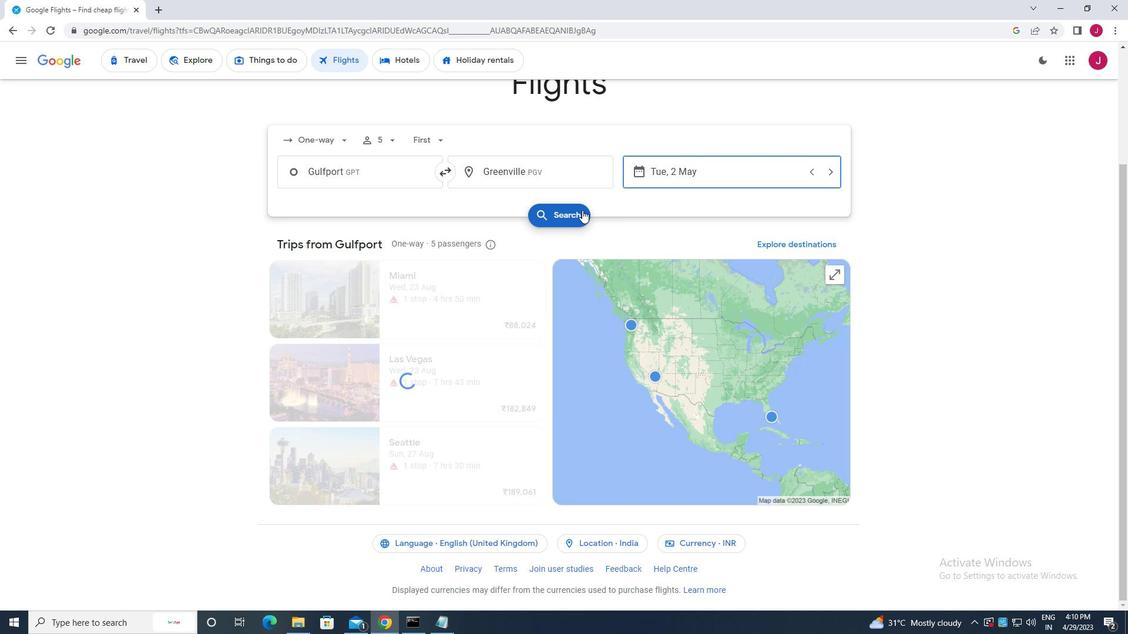 
Action: Mouse pressed left at (573, 215)
Screenshot: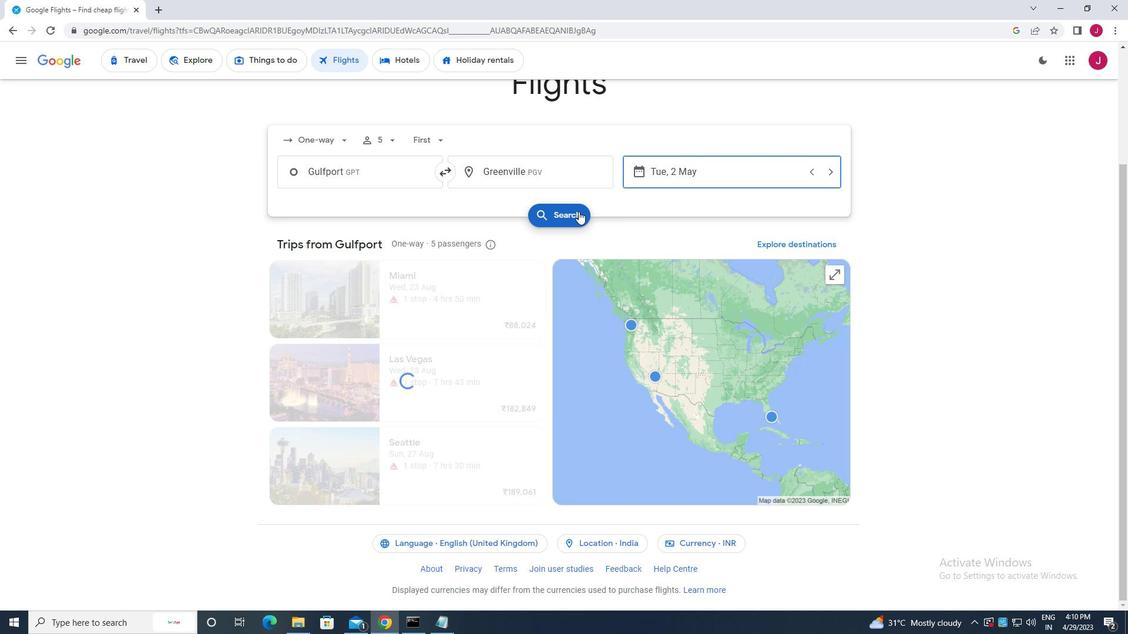 
Action: Mouse moved to (299, 168)
Screenshot: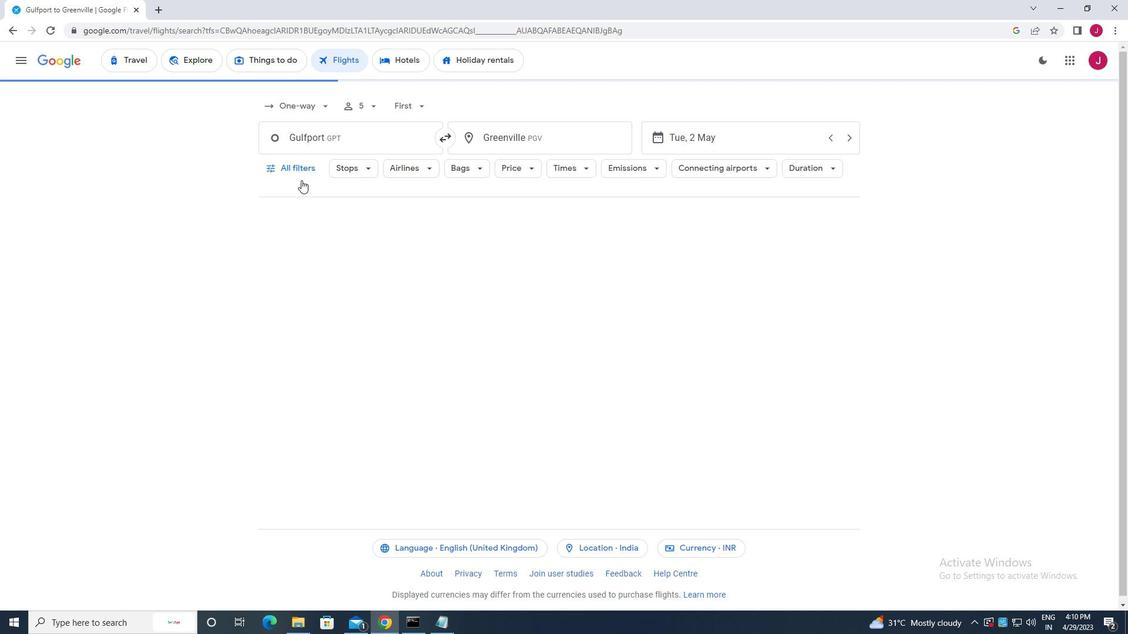 
Action: Mouse pressed left at (299, 168)
Screenshot: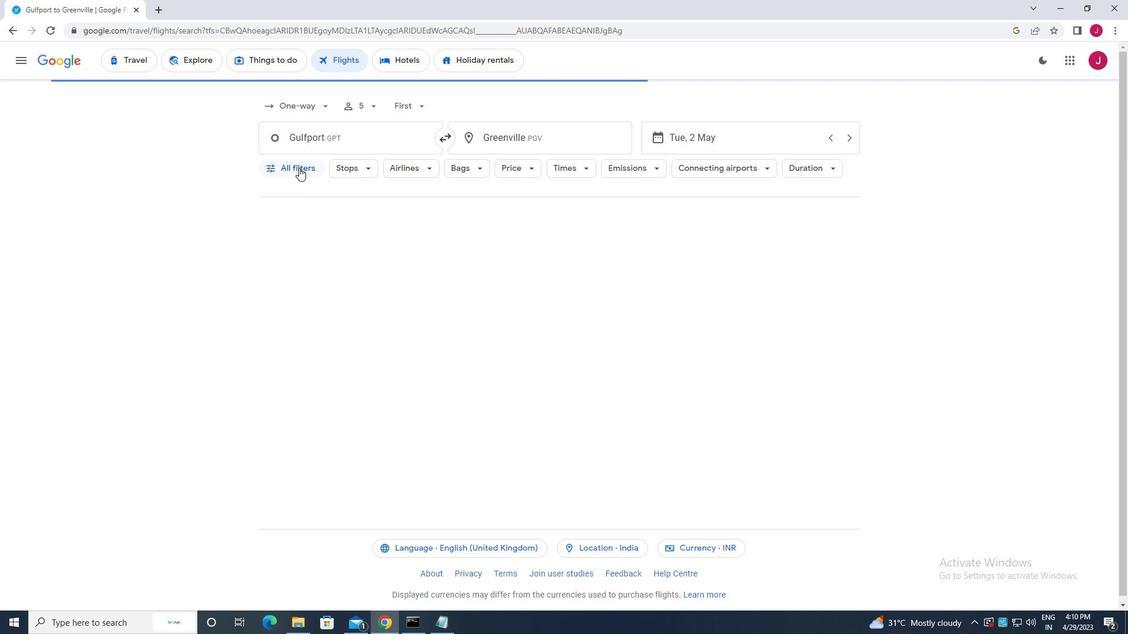 
Action: Mouse moved to (351, 256)
Screenshot: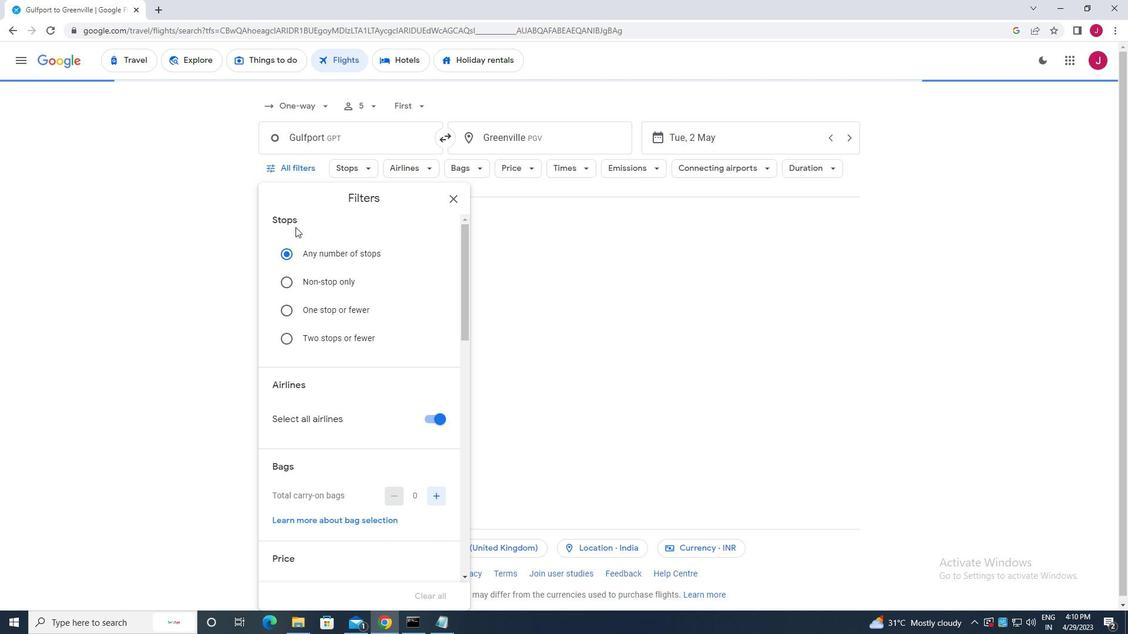 
Action: Mouse scrolled (351, 255) with delta (0, 0)
Screenshot: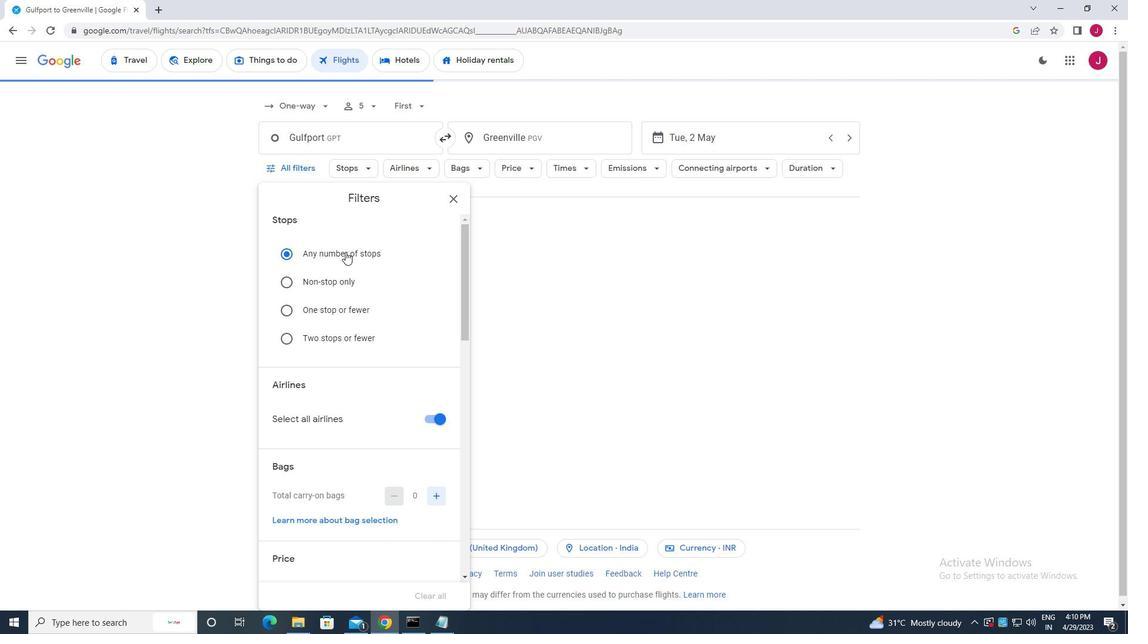 
Action: Mouse scrolled (351, 255) with delta (0, 0)
Screenshot: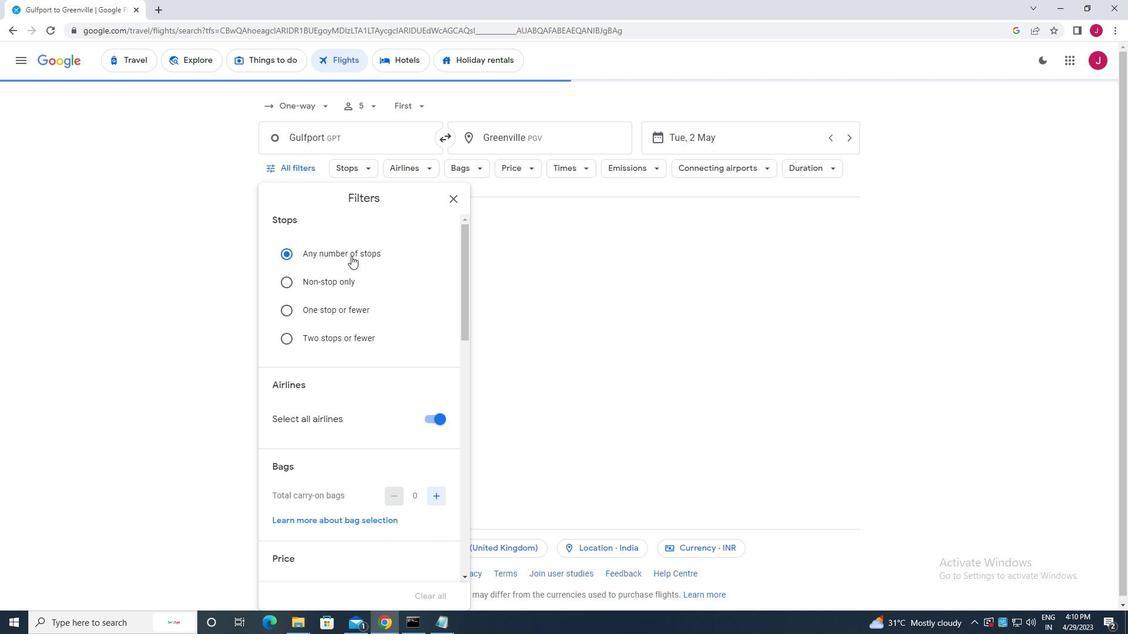 
Action: Mouse moved to (425, 302)
Screenshot: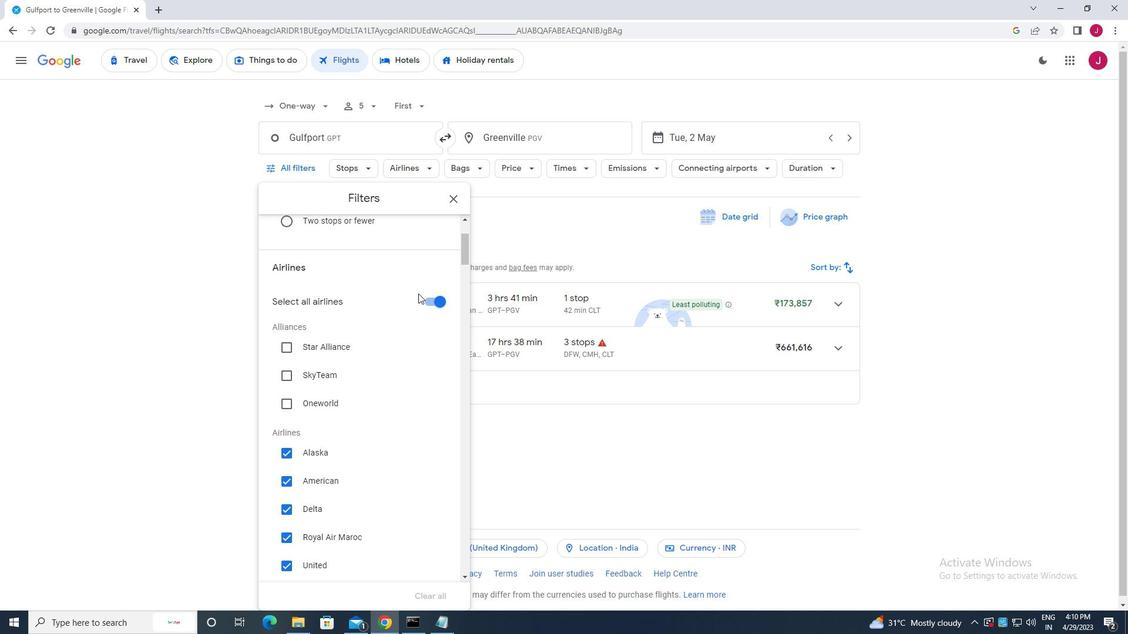 
Action: Mouse pressed left at (425, 302)
Screenshot: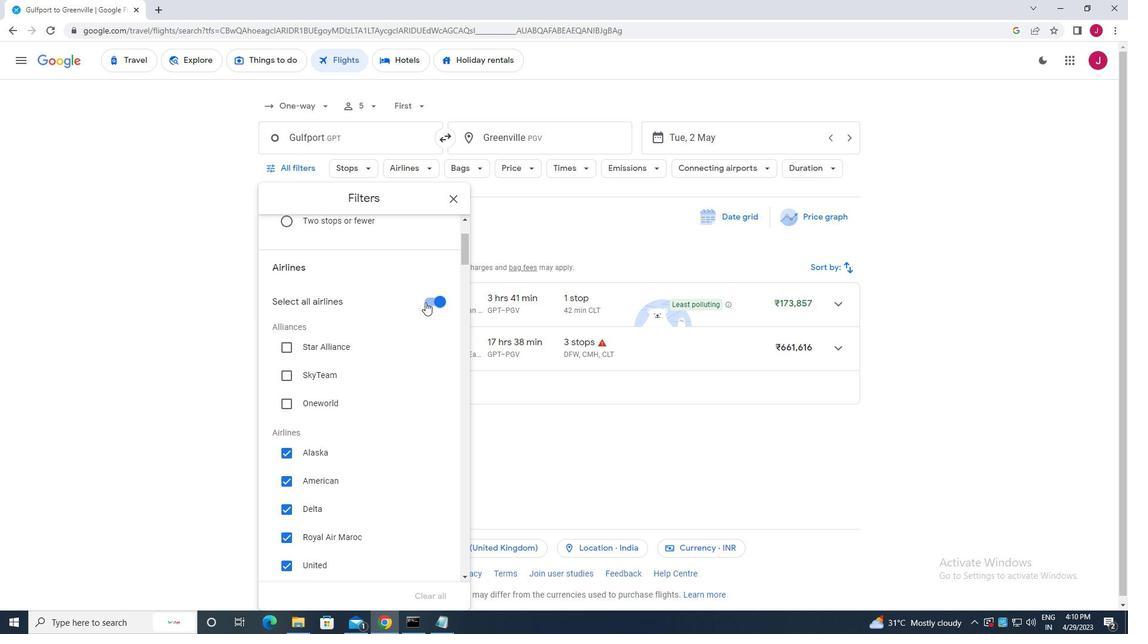 
Action: Mouse moved to (386, 315)
Screenshot: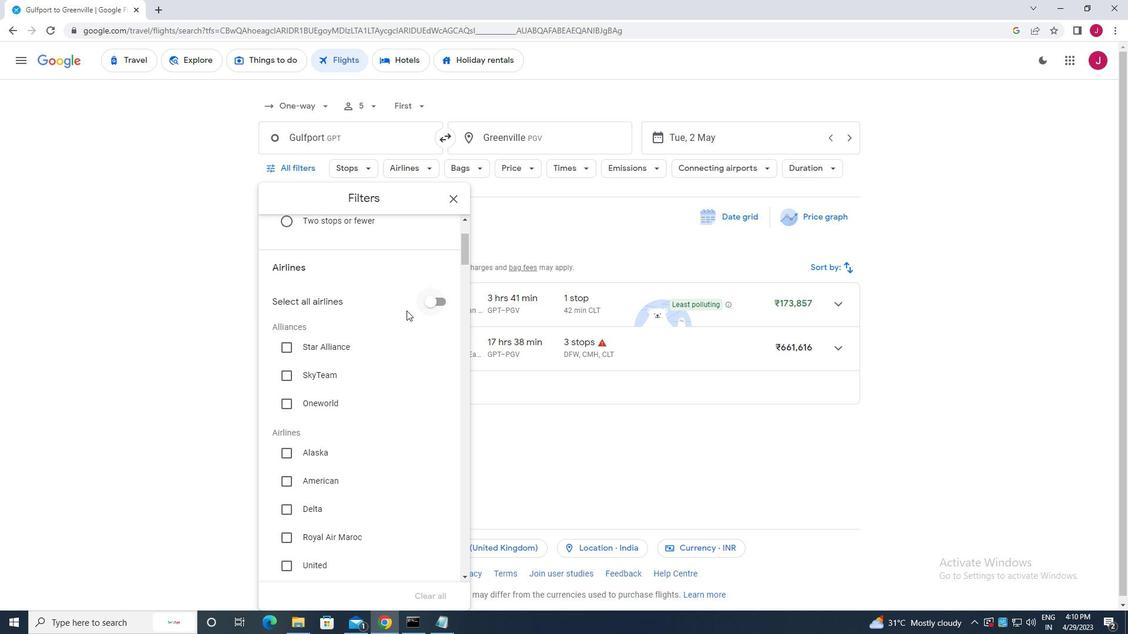 
Action: Mouse scrolled (386, 314) with delta (0, 0)
Screenshot: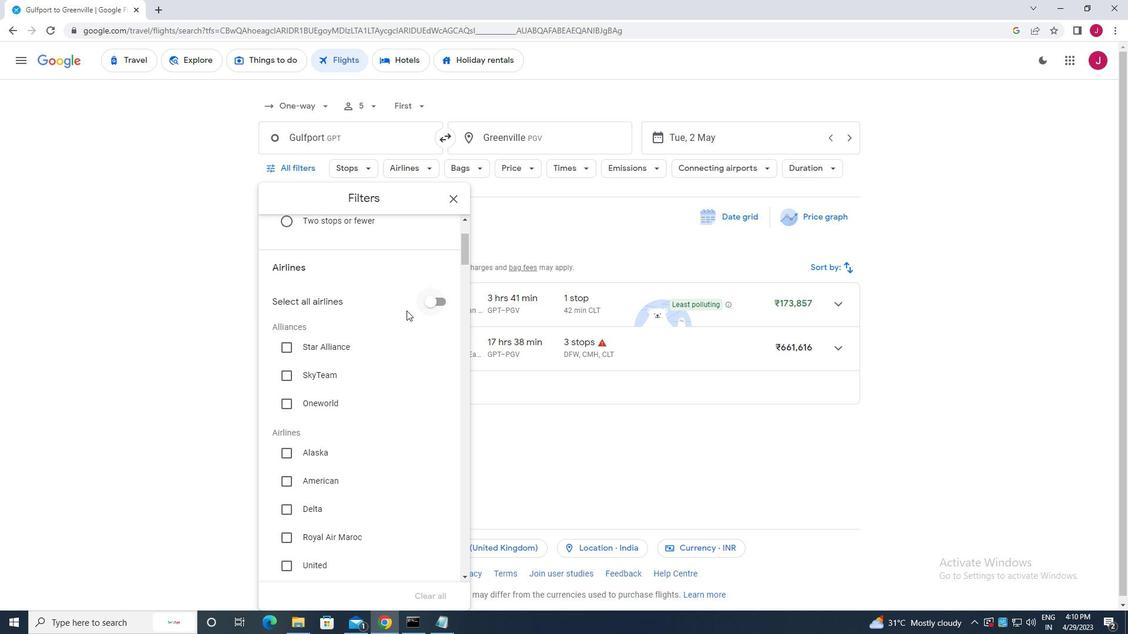 
Action: Mouse moved to (382, 316)
Screenshot: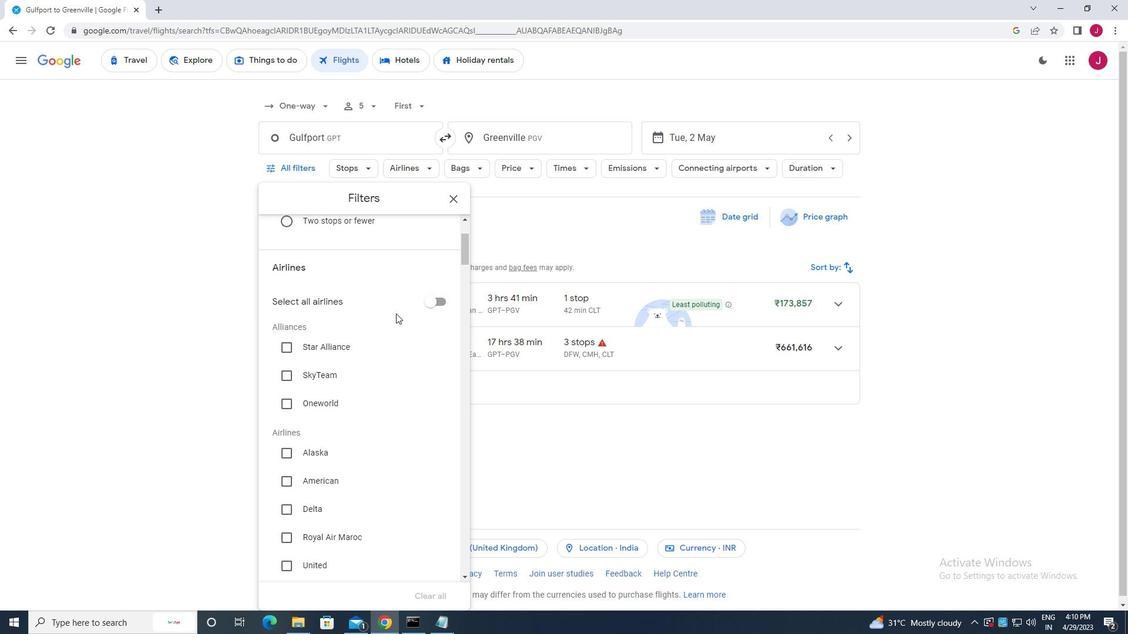 
Action: Mouse scrolled (382, 315) with delta (0, 0)
Screenshot: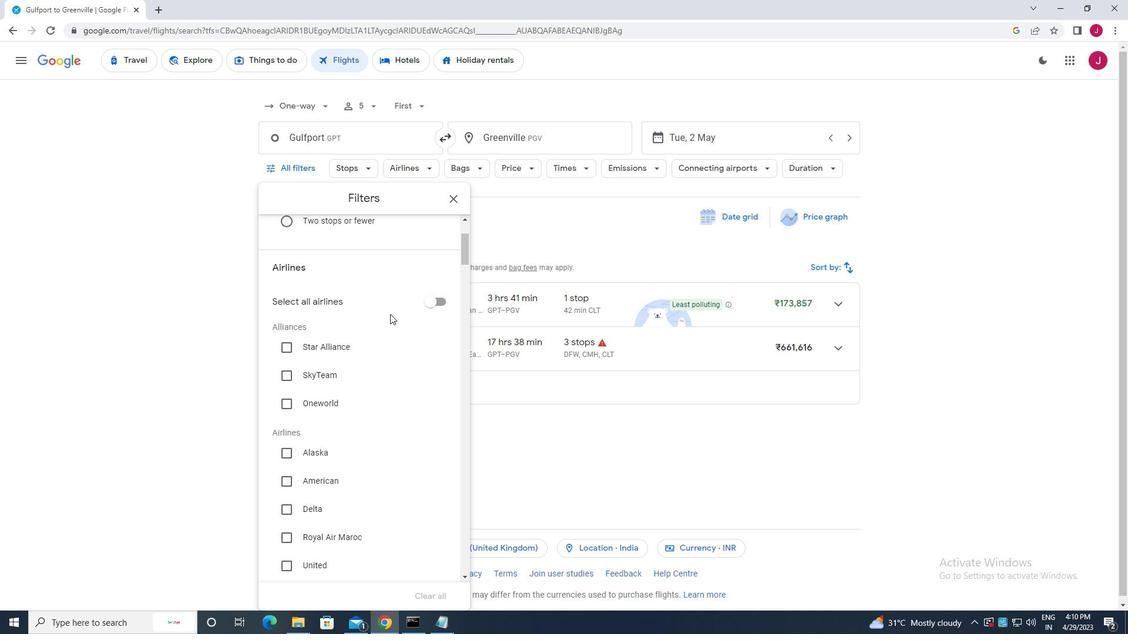 
Action: Mouse scrolled (382, 315) with delta (0, 0)
Screenshot: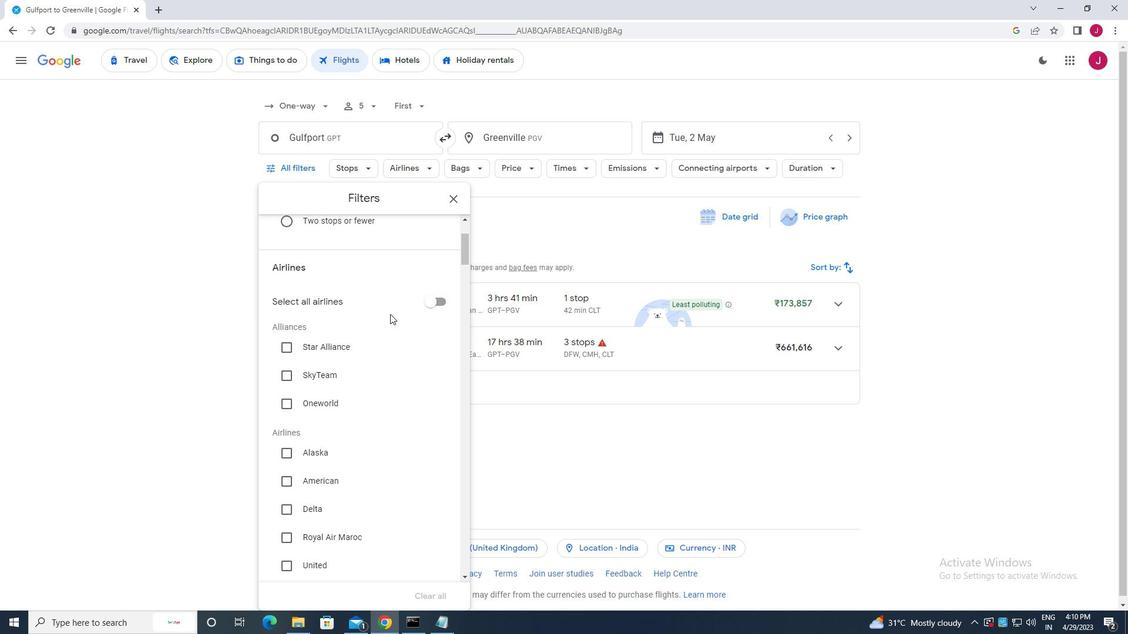 
Action: Mouse moved to (289, 331)
Screenshot: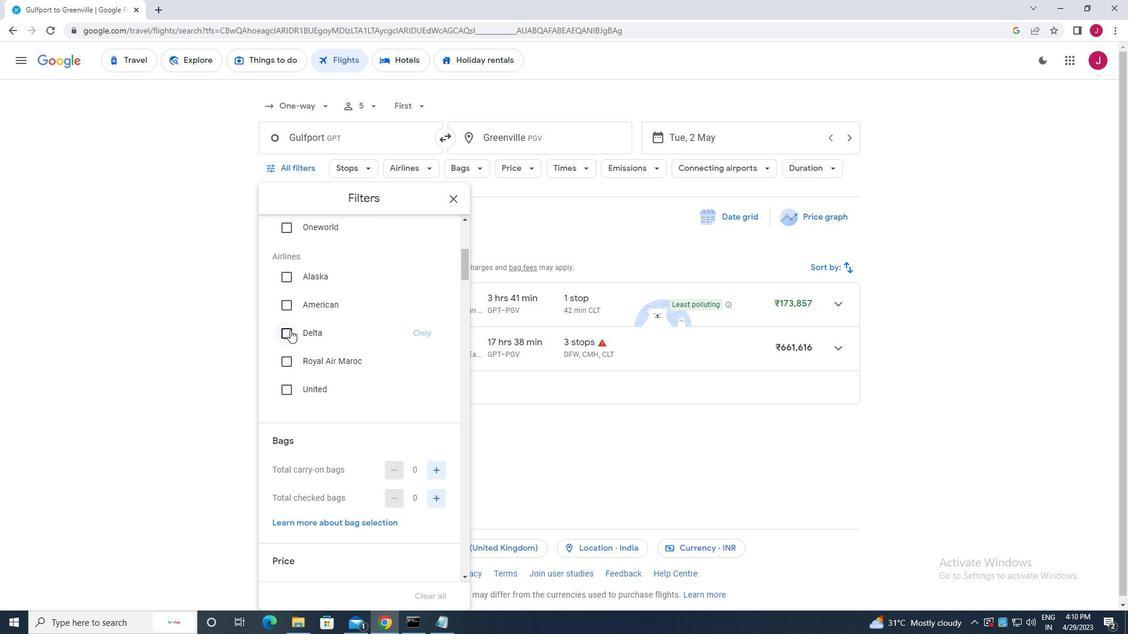 
Action: Mouse pressed left at (289, 331)
Screenshot: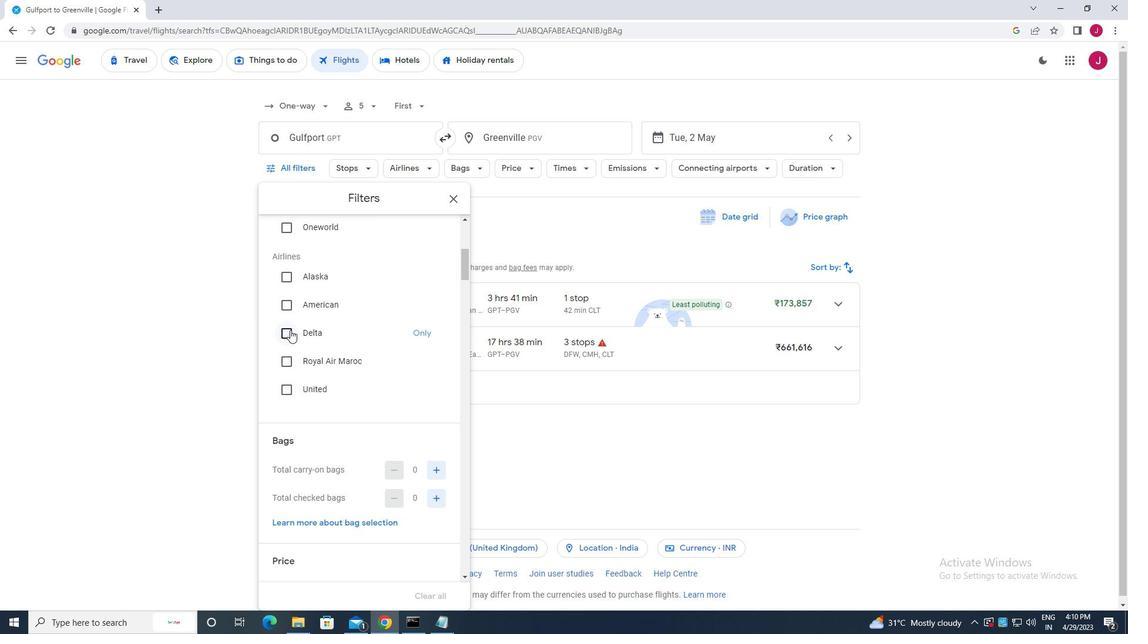 
Action: Mouse moved to (381, 337)
Screenshot: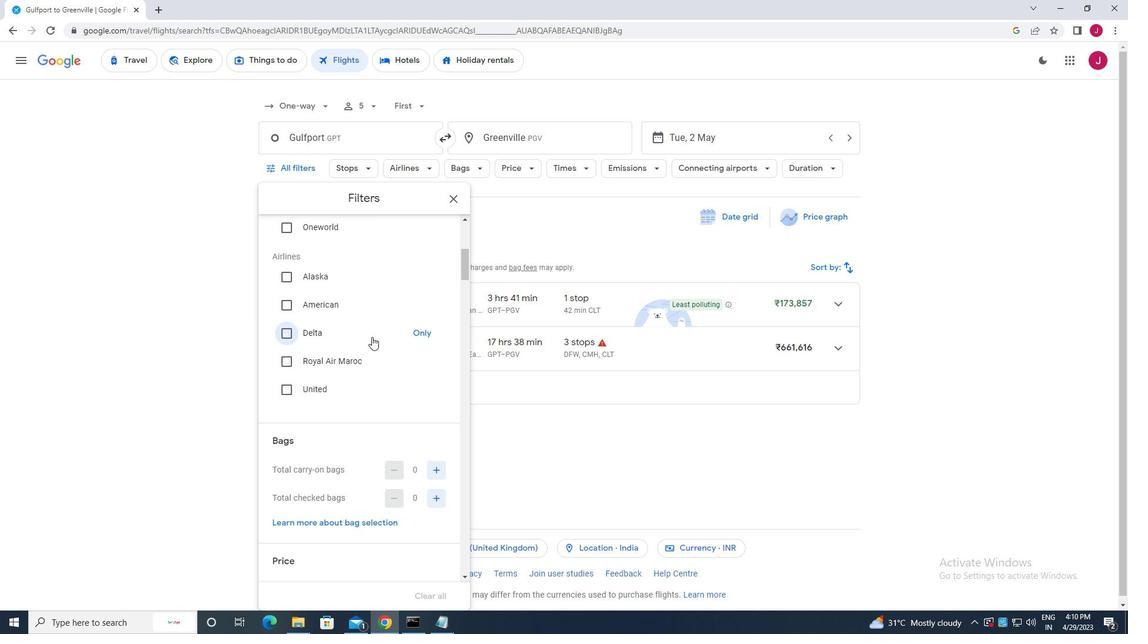 
Action: Mouse scrolled (381, 336) with delta (0, 0)
Screenshot: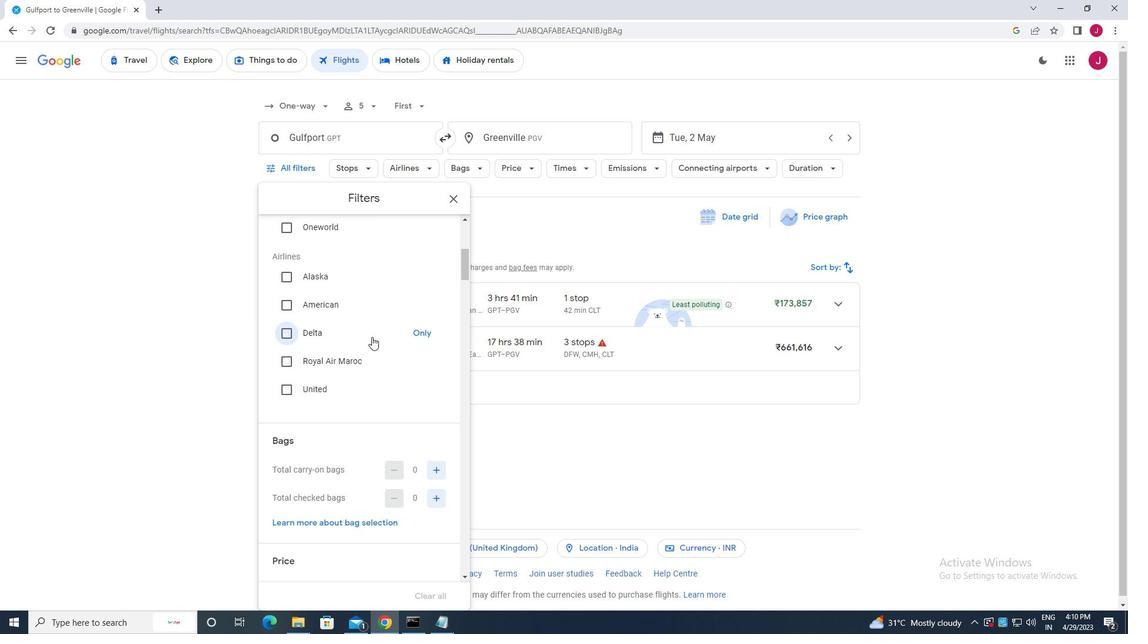 
Action: Mouse moved to (380, 337)
Screenshot: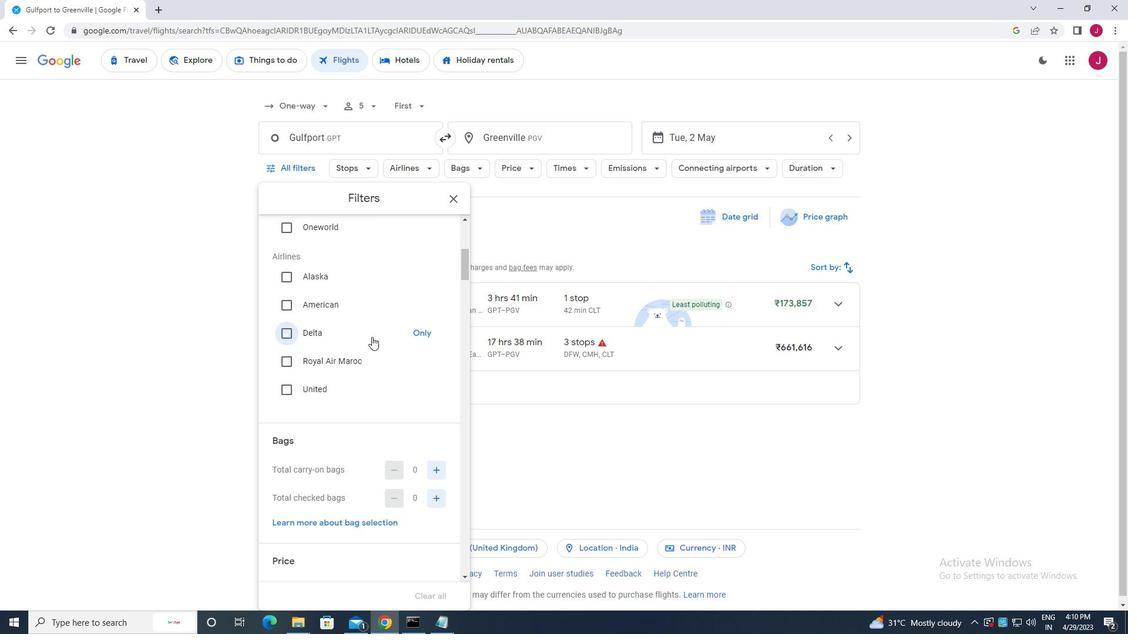 
Action: Mouse scrolled (380, 336) with delta (0, 0)
Screenshot: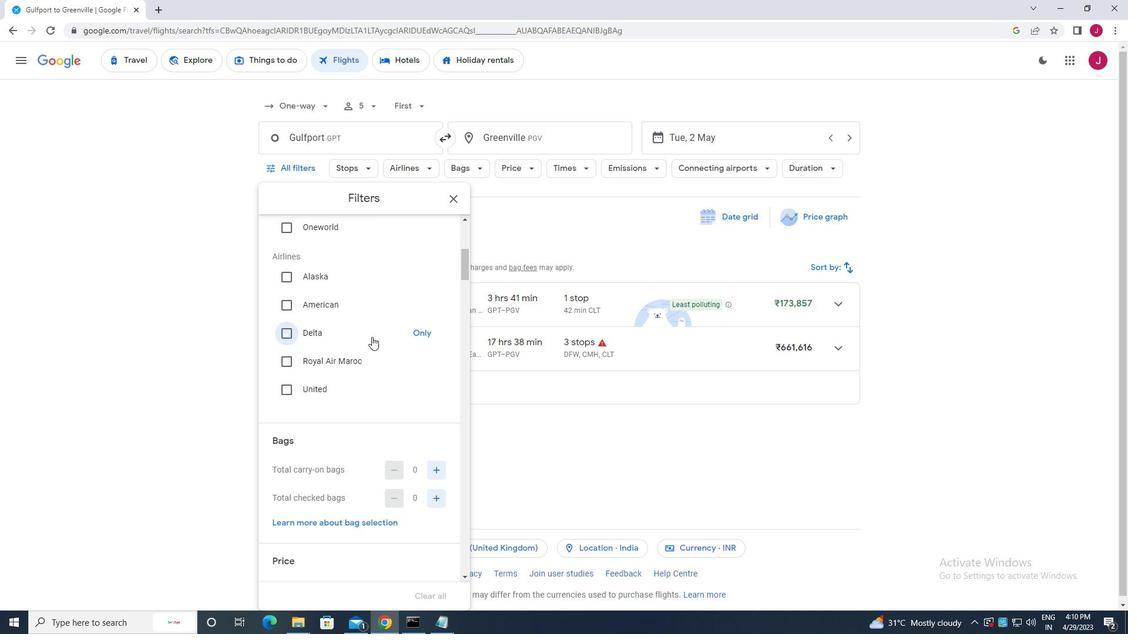 
Action: Mouse moved to (379, 337)
Screenshot: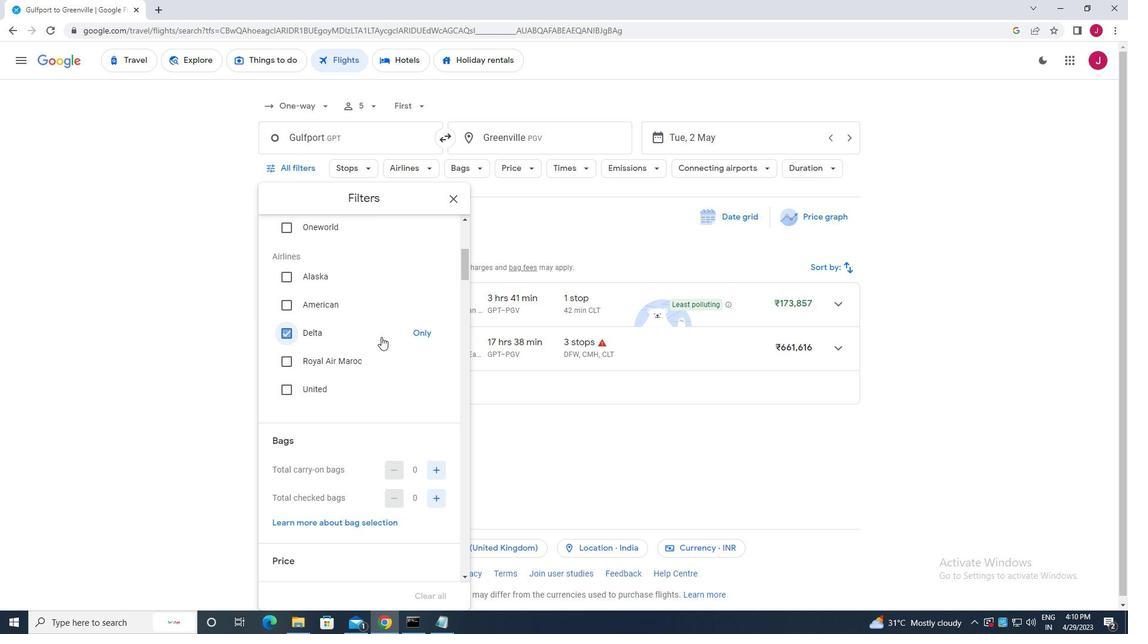 
Action: Mouse scrolled (379, 336) with delta (0, 0)
Screenshot: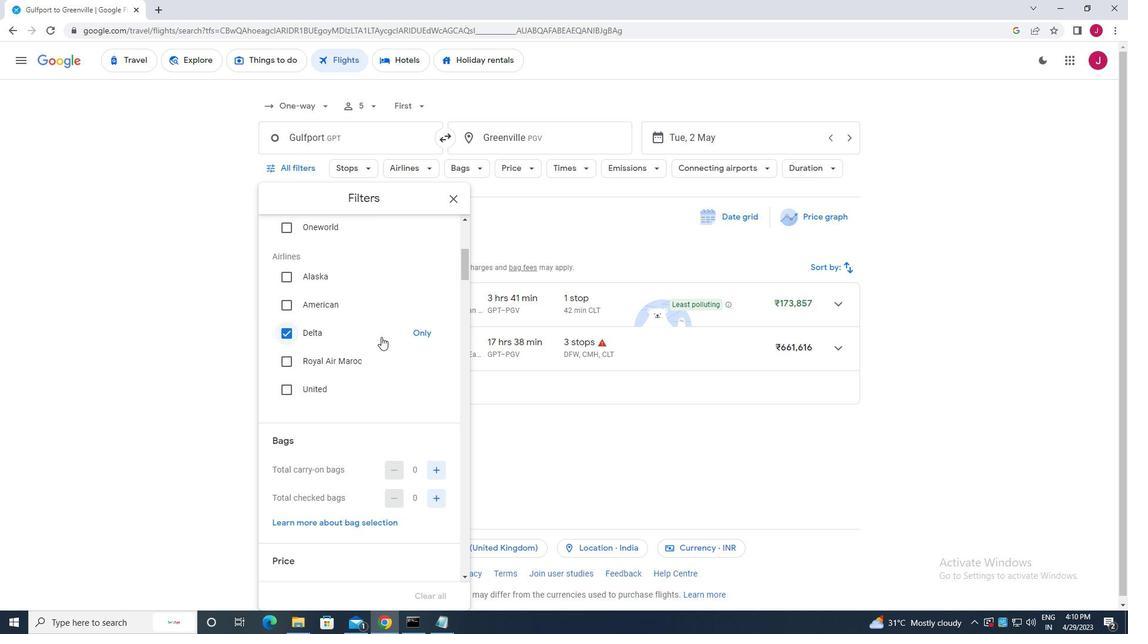 
Action: Mouse moved to (379, 337)
Screenshot: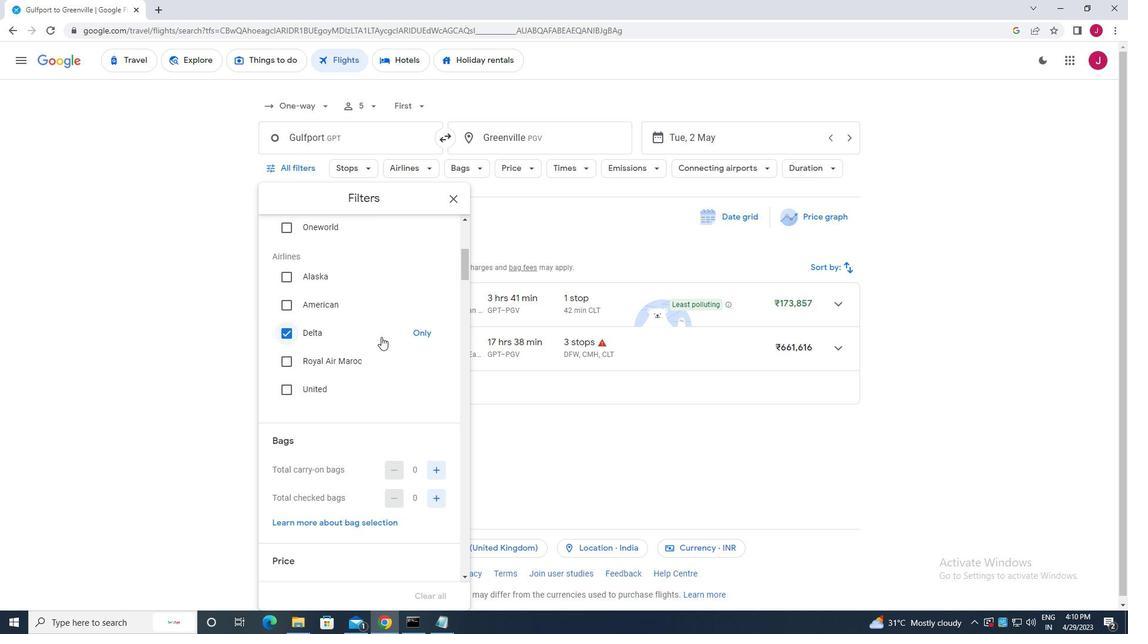 
Action: Mouse scrolled (379, 336) with delta (0, 0)
Screenshot: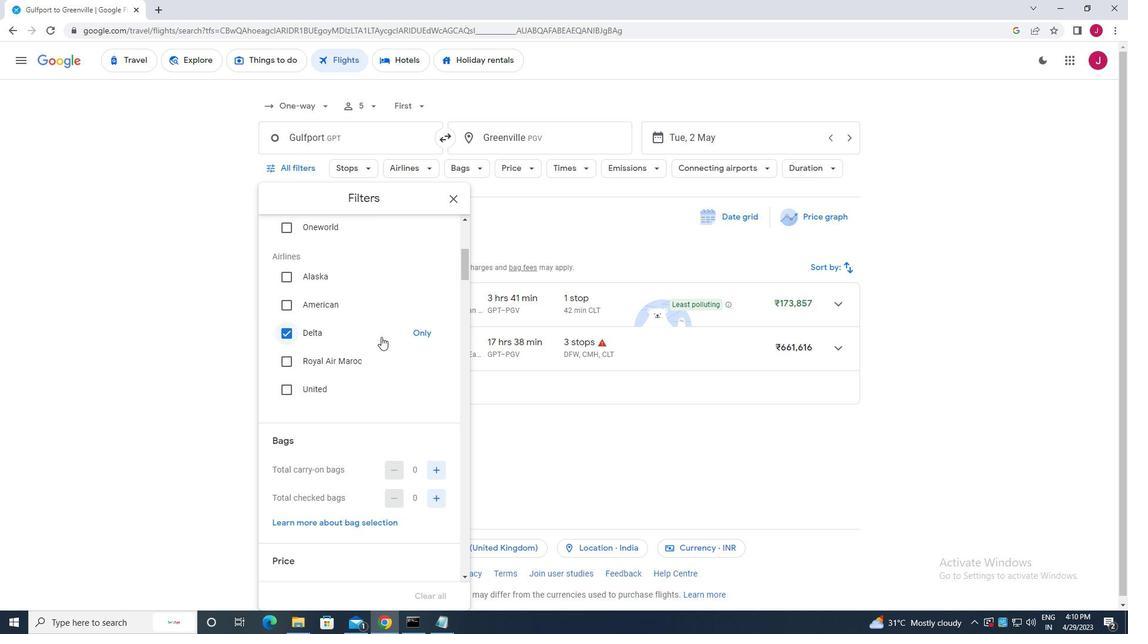 
Action: Mouse moved to (429, 265)
Screenshot: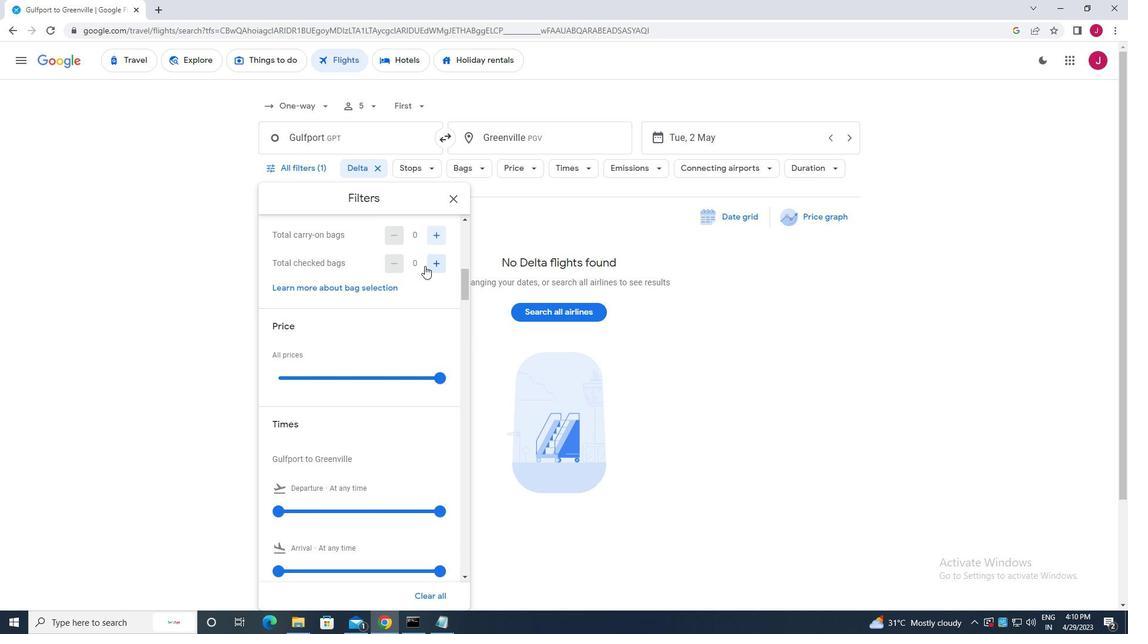
Action: Mouse pressed left at (429, 265)
Screenshot: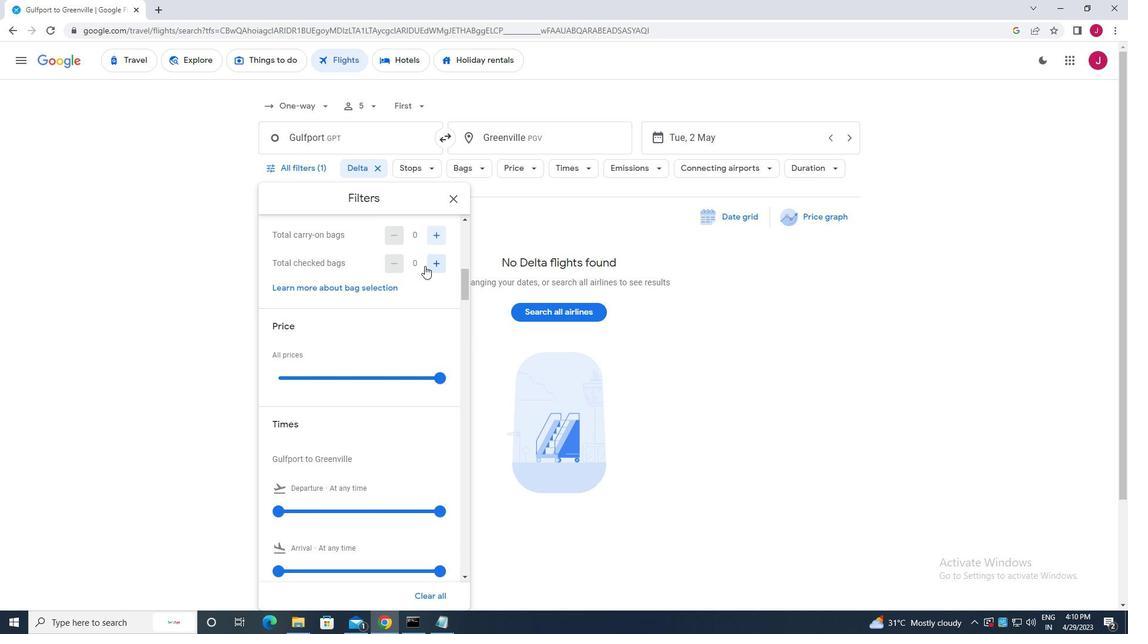 
Action: Mouse pressed left at (429, 265)
Screenshot: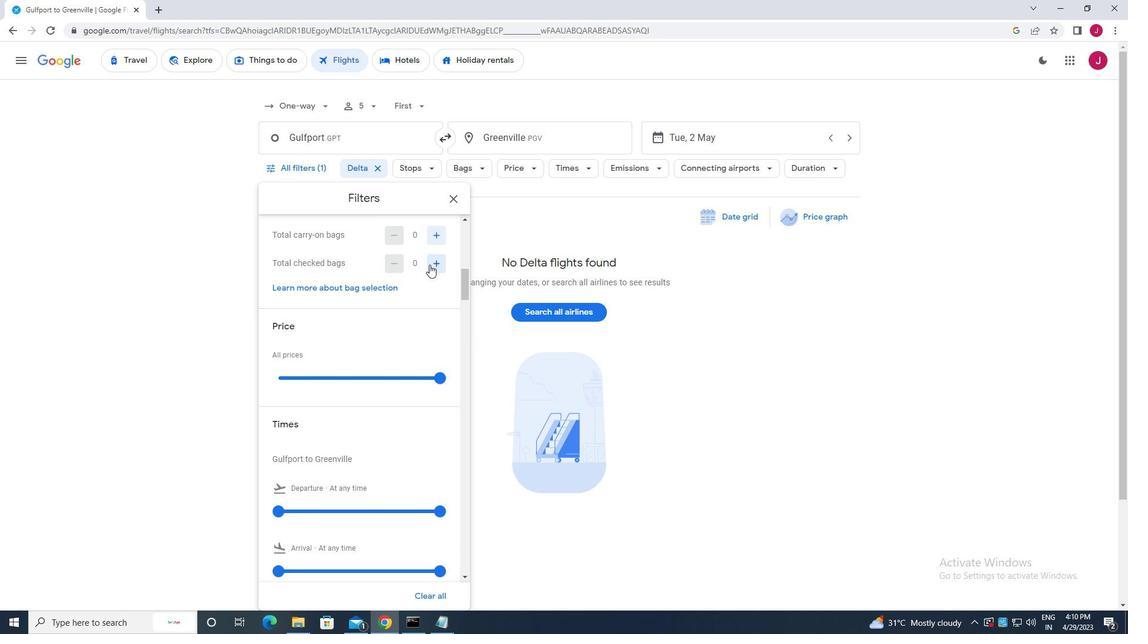 
Action: Mouse moved to (430, 265)
Screenshot: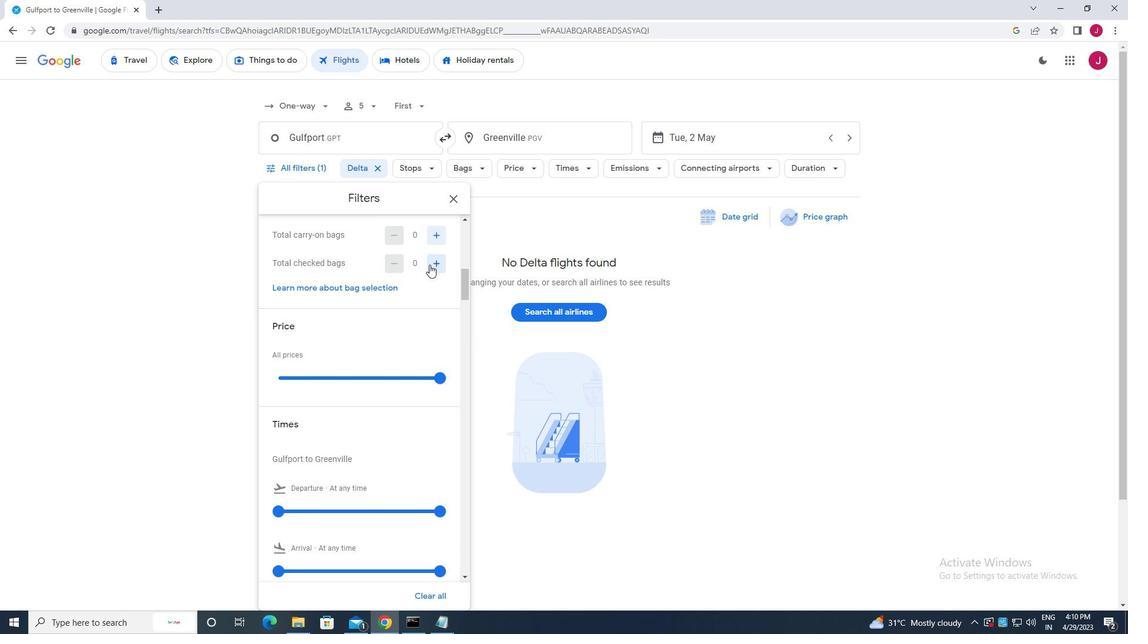 
Action: Mouse pressed left at (430, 265)
Screenshot: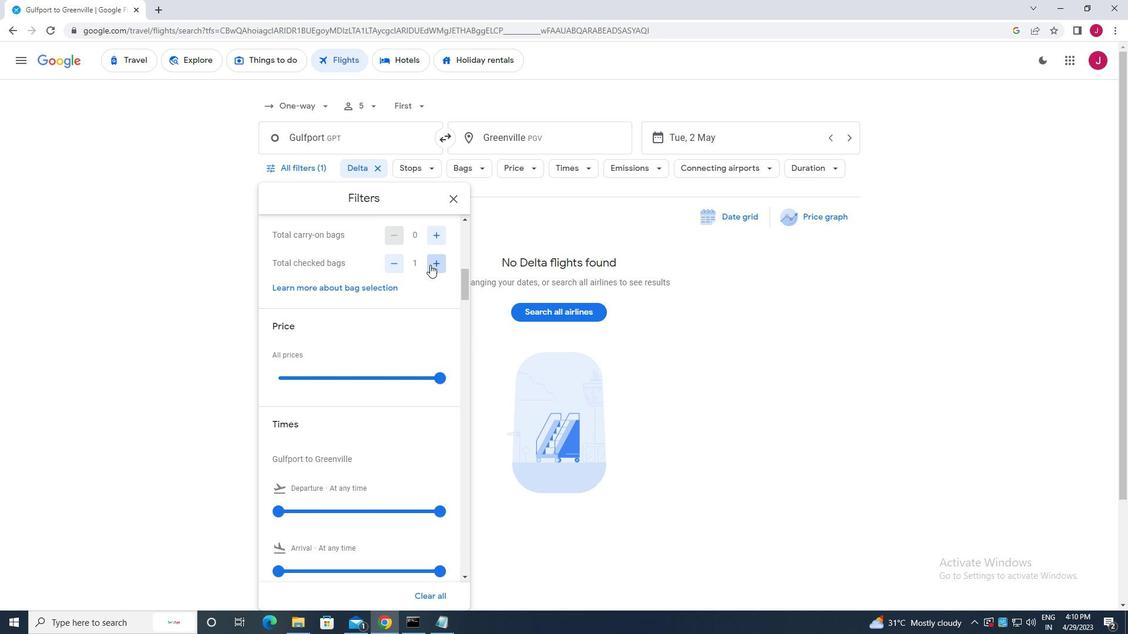 
Action: Mouse pressed left at (430, 265)
Screenshot: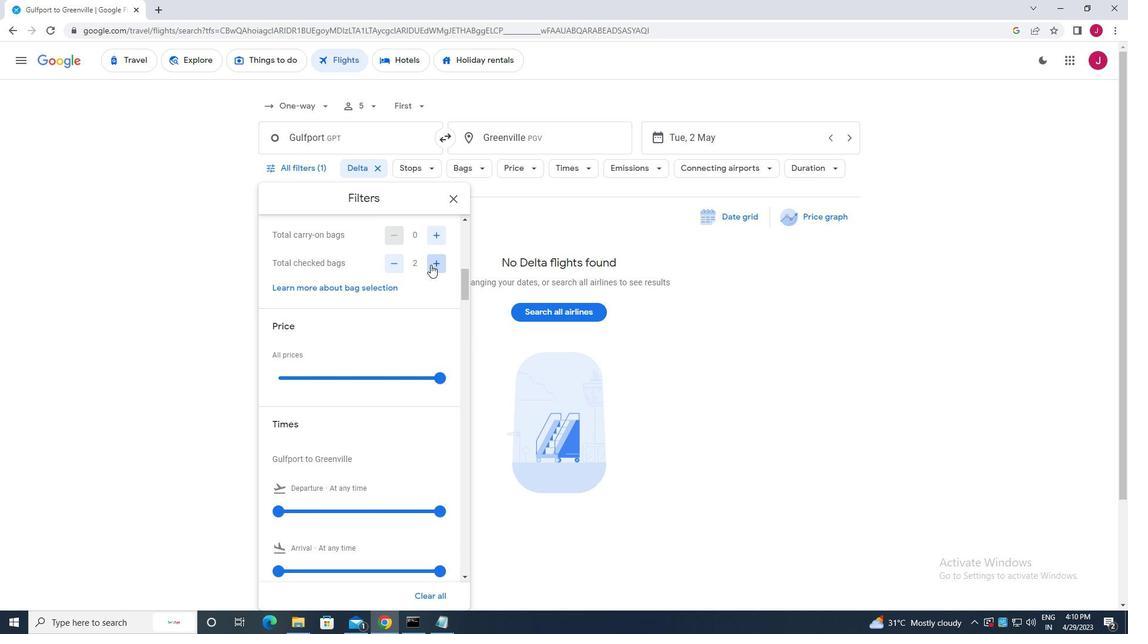 
Action: Mouse pressed left at (430, 265)
Screenshot: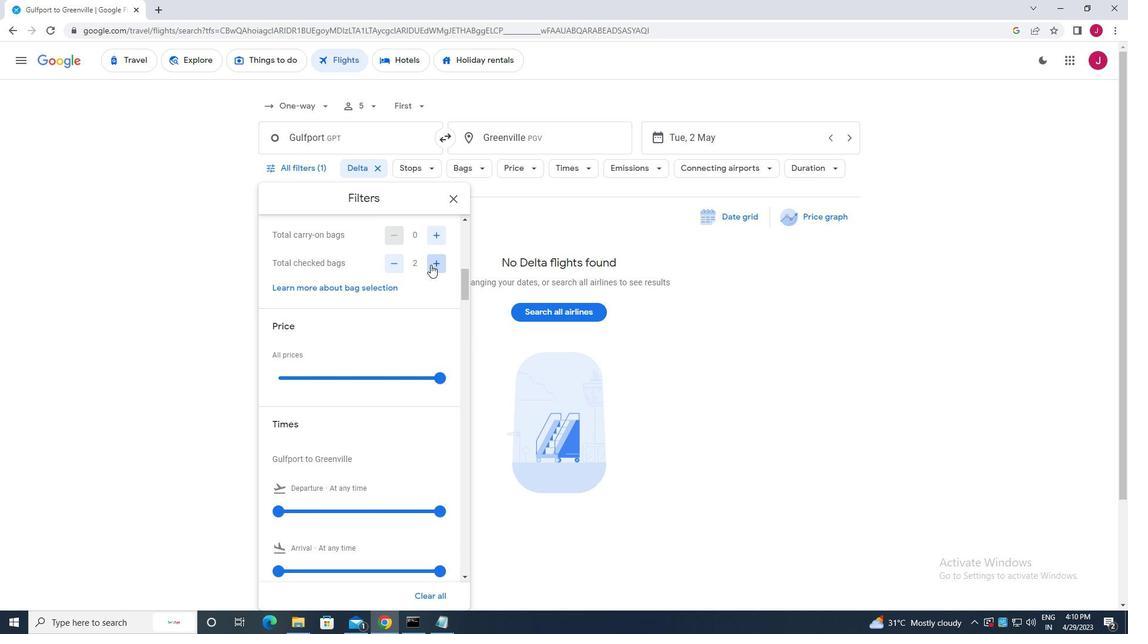 
Action: Mouse pressed left at (430, 265)
Screenshot: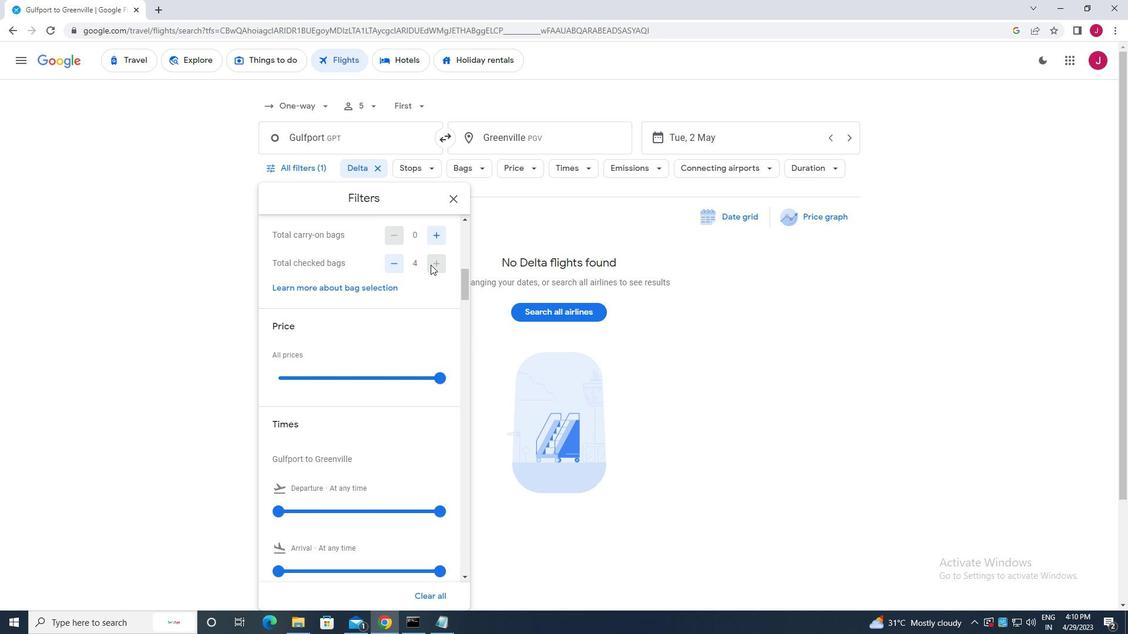 
Action: Mouse moved to (433, 265)
Screenshot: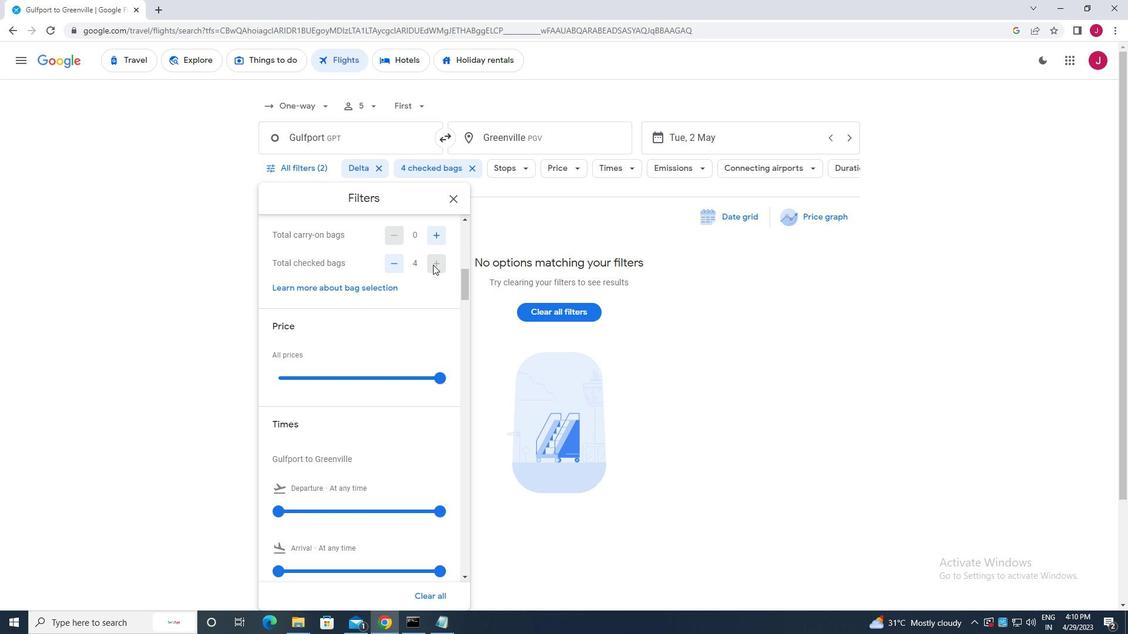 
Action: Mouse scrolled (433, 265) with delta (0, 0)
Screenshot: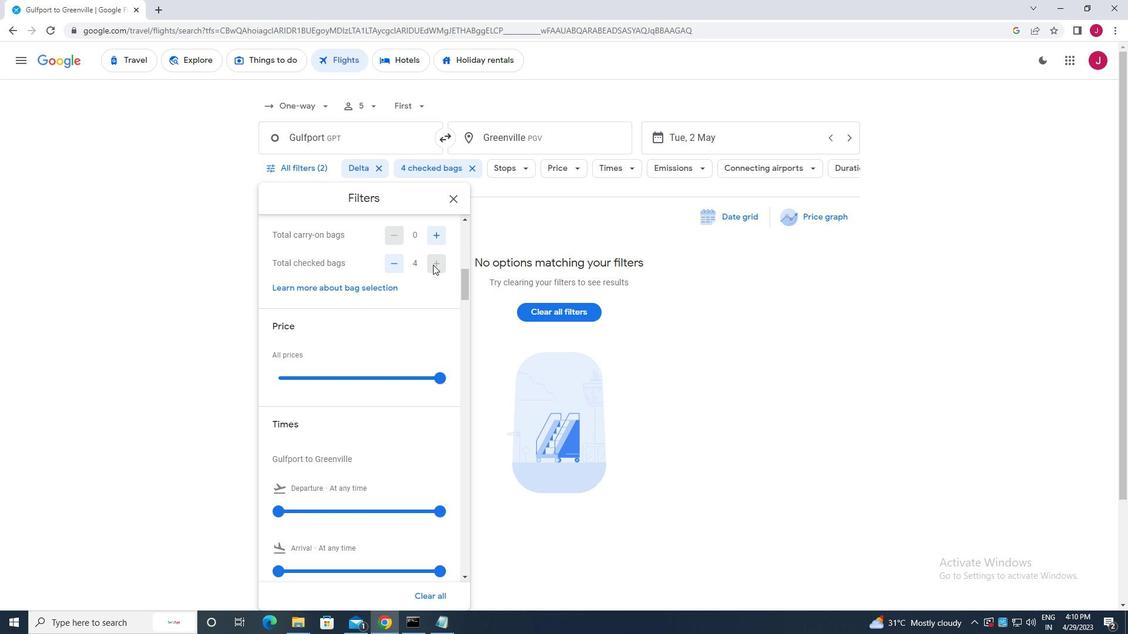 
Action: Mouse moved to (436, 318)
Screenshot: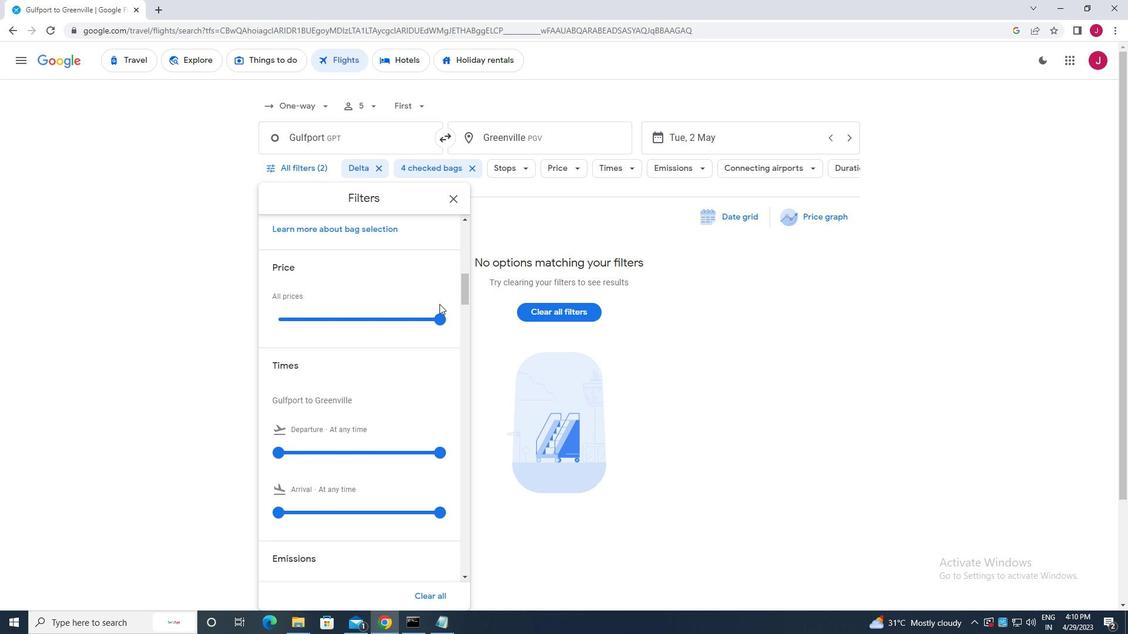 
Action: Mouse pressed left at (436, 318)
Screenshot: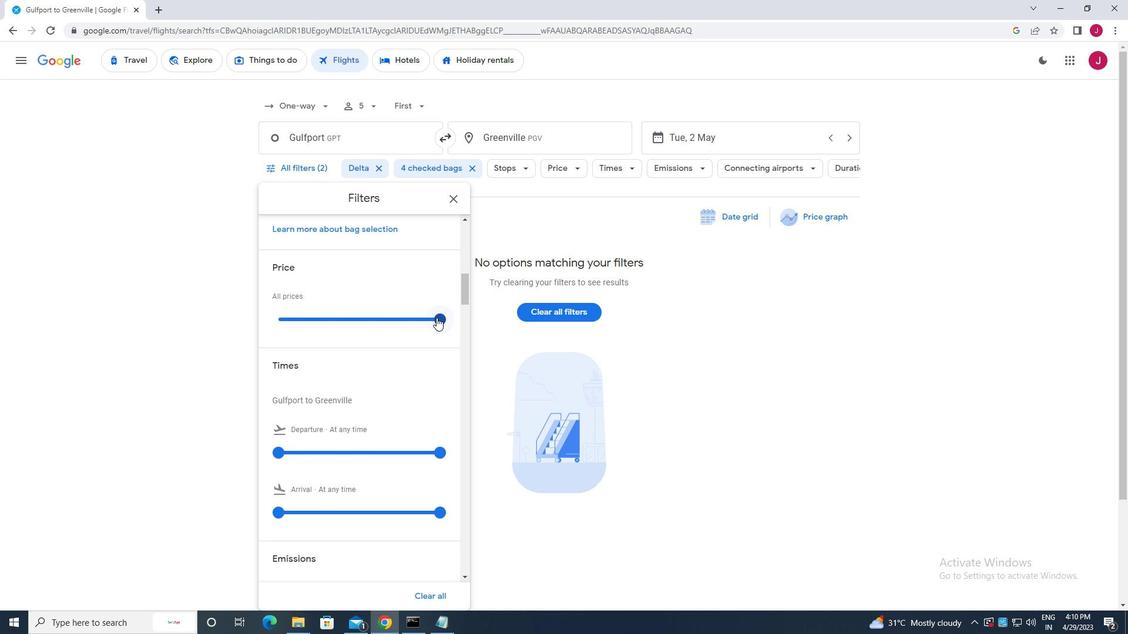 
Action: Mouse moved to (360, 340)
Screenshot: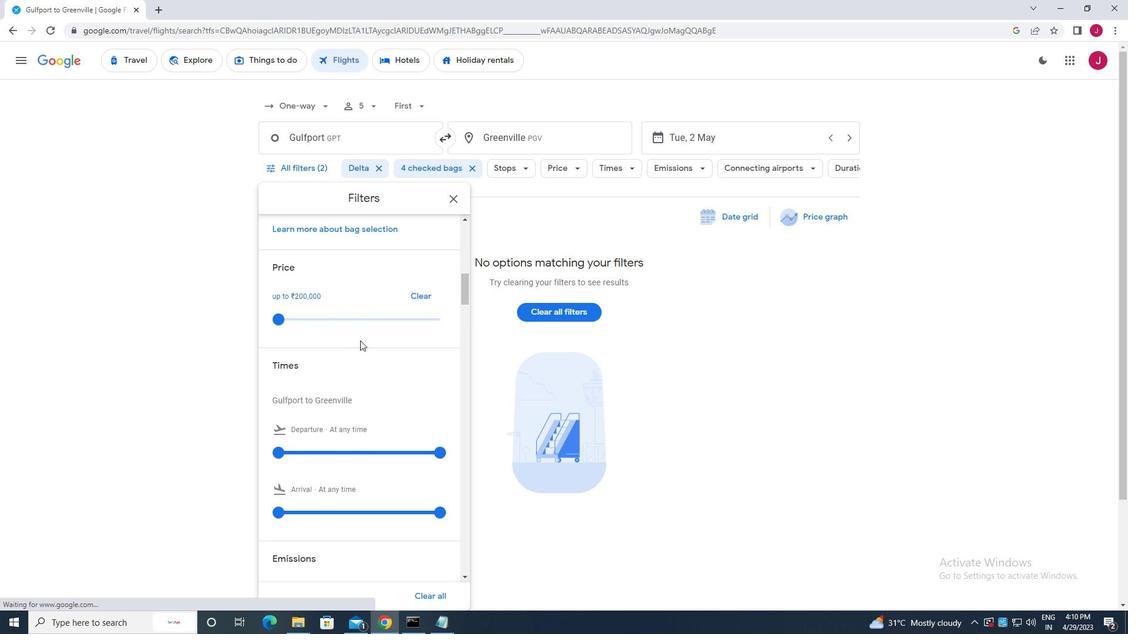 
Action: Mouse scrolled (360, 340) with delta (0, 0)
Screenshot: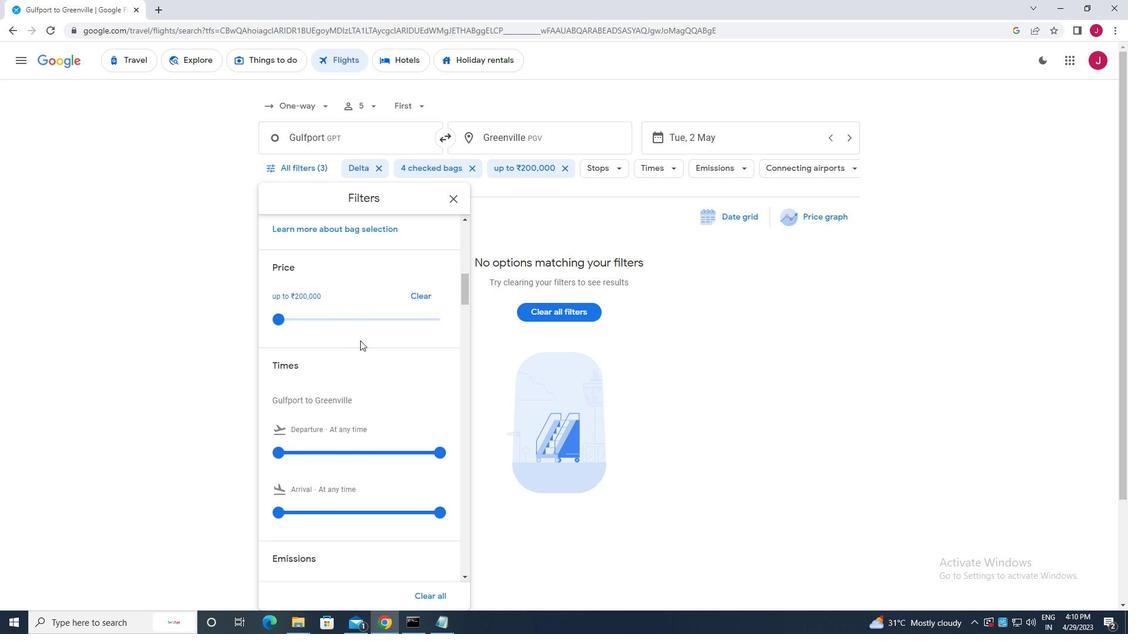 
Action: Mouse scrolled (360, 340) with delta (0, 0)
Screenshot: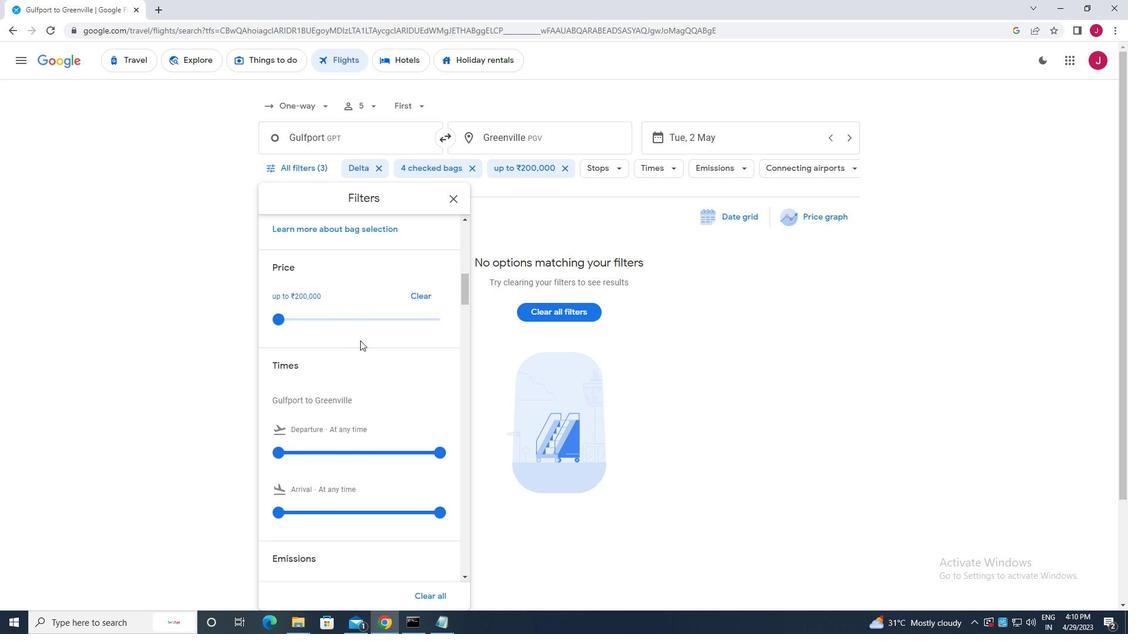 
Action: Mouse moved to (279, 333)
Screenshot: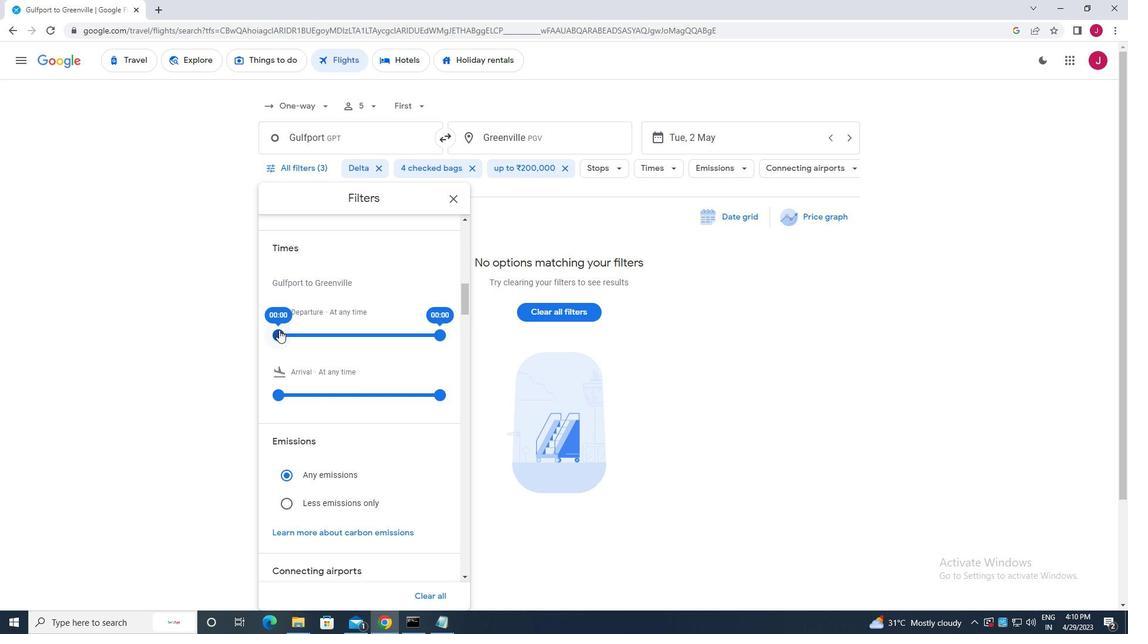 
Action: Mouse pressed left at (279, 333)
Screenshot: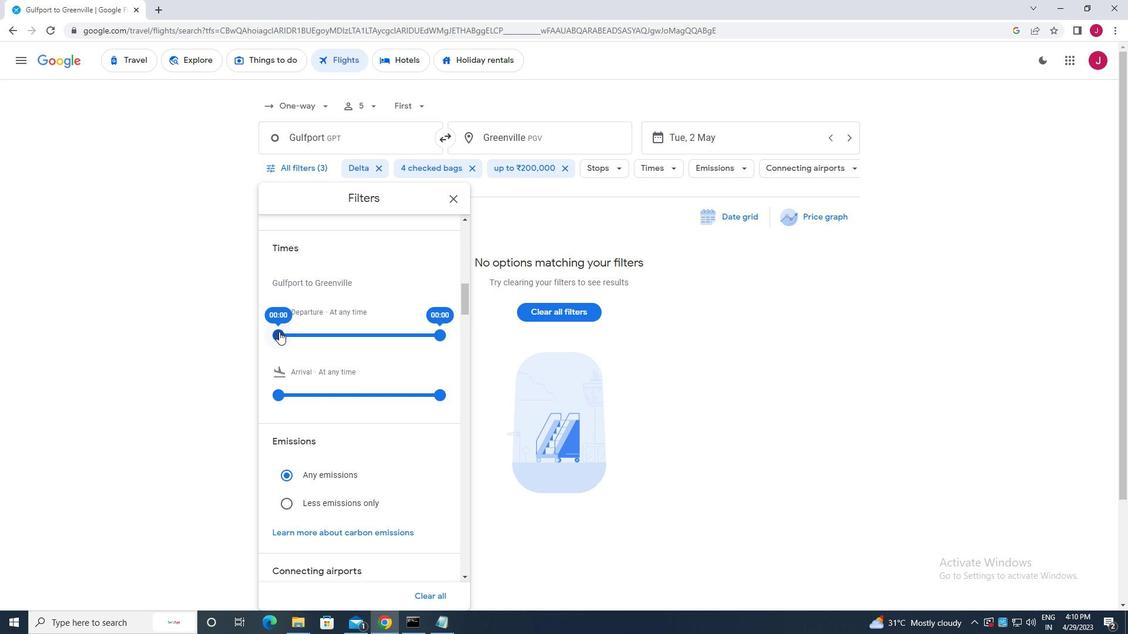 
Action: Mouse moved to (443, 335)
Screenshot: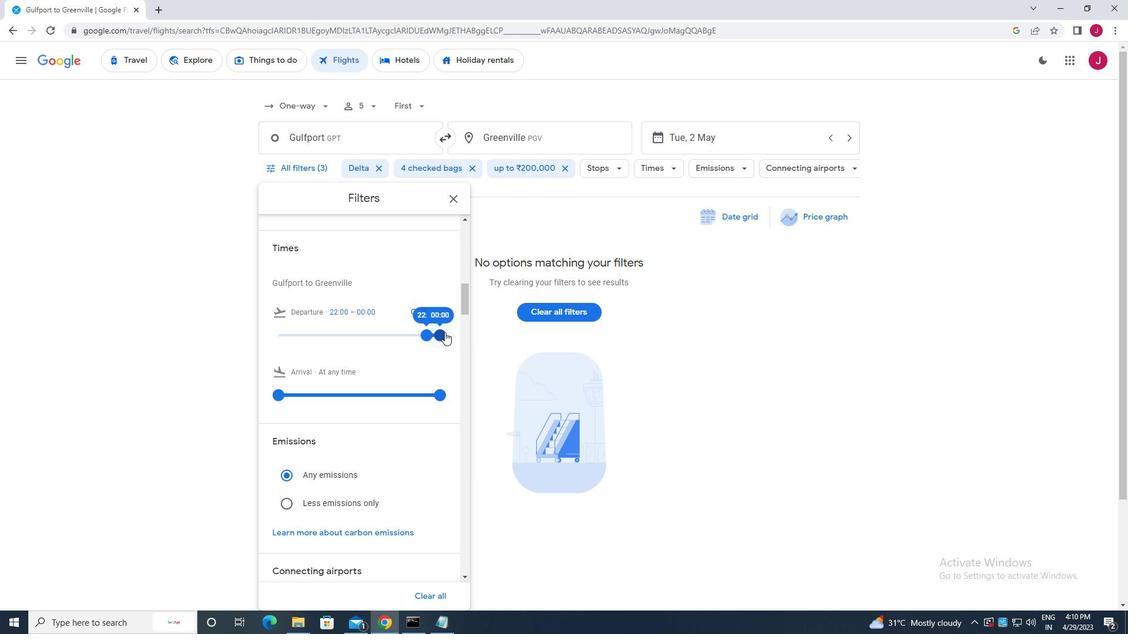
Action: Mouse pressed left at (443, 335)
Screenshot: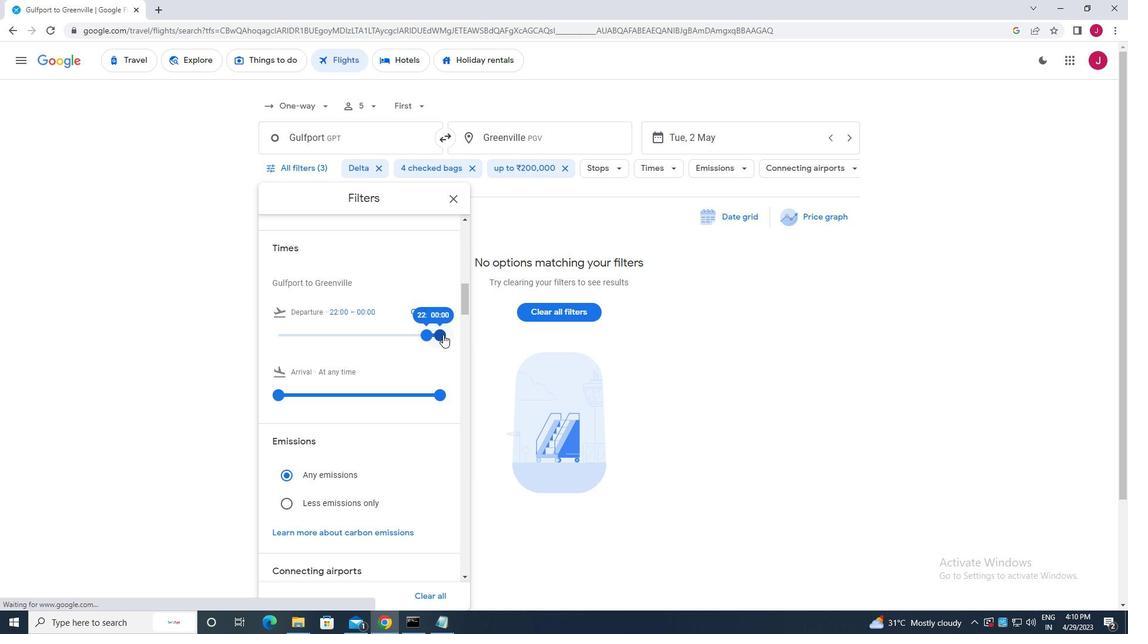 
Action: Mouse moved to (456, 202)
Screenshot: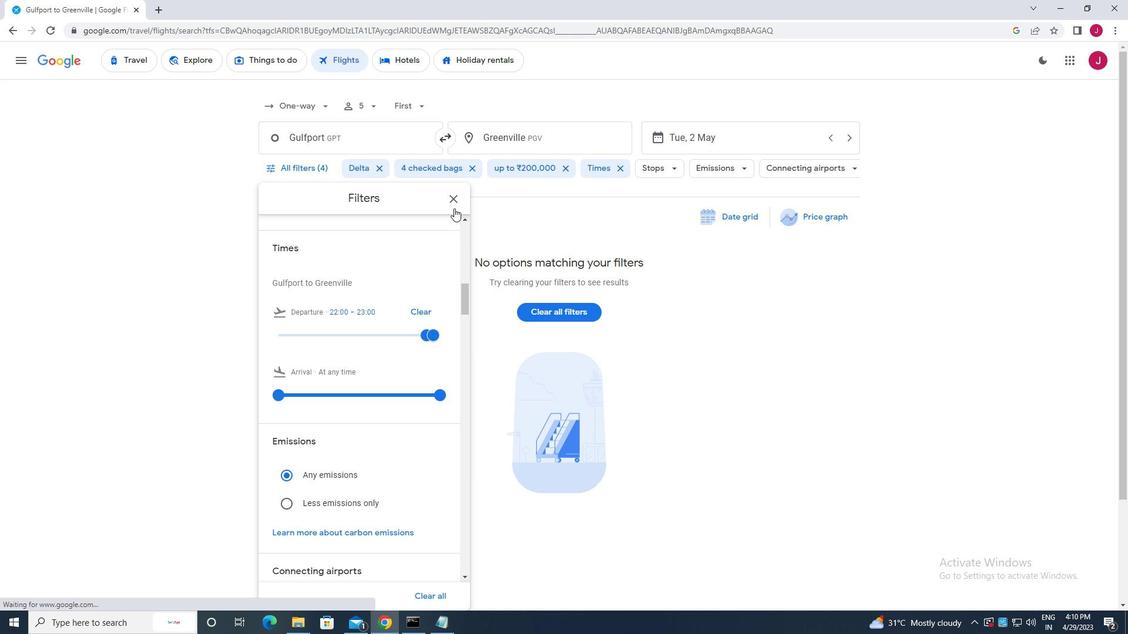 
Action: Mouse pressed left at (456, 202)
Screenshot: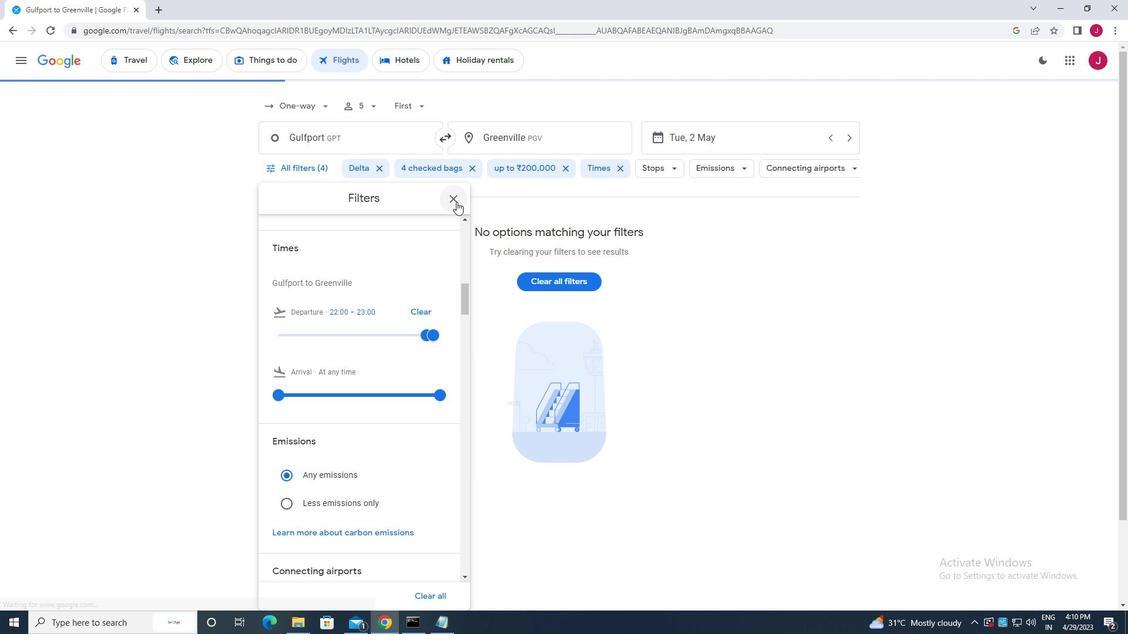 
Action: Mouse moved to (456, 202)
Screenshot: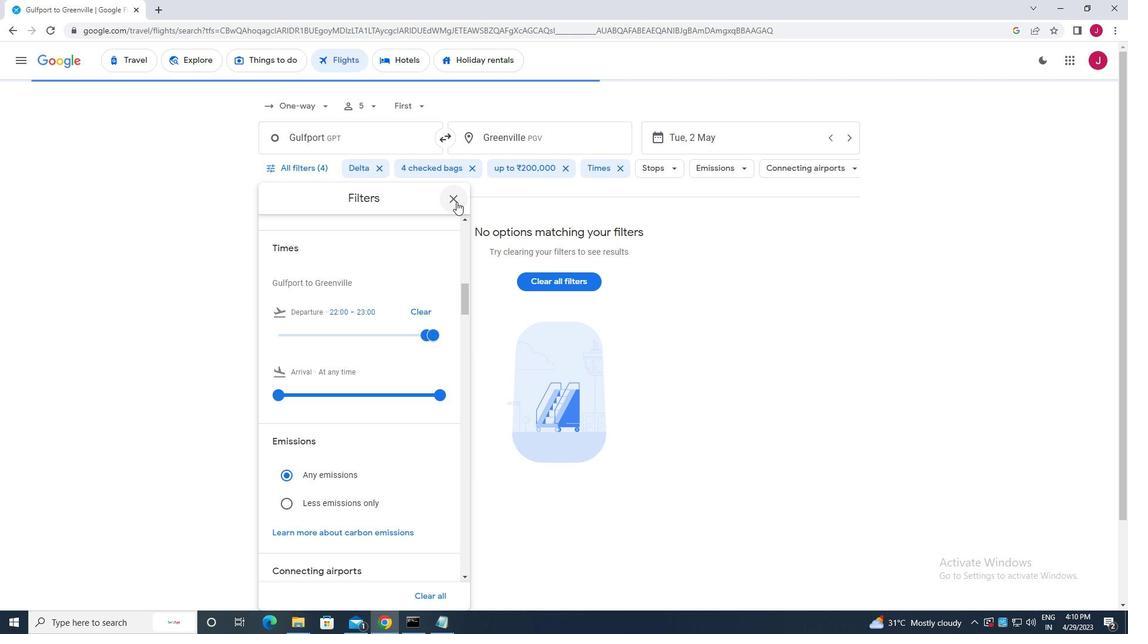 
